 Task: Find a one-way flight from Hilo (ITO) to Laramie (LAR) for 3 passengers in First class, departing on May 3. Use filters to select Alaska and American airlines, allow 1 carry-on bag, set a price limit of ₹360,000, and a departure time between 11:00 PM and 12:00 AM.
Action: Mouse moved to (380, 356)
Screenshot: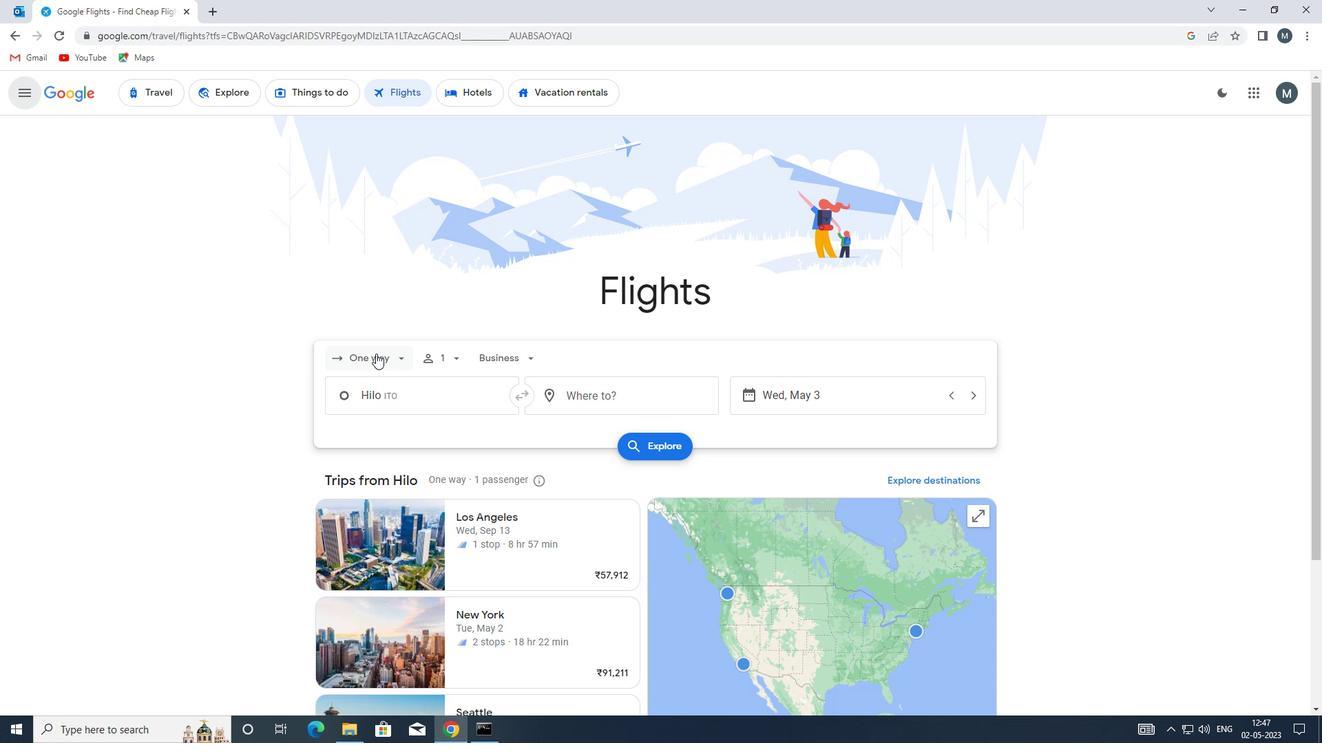 
Action: Mouse pressed left at (380, 356)
Screenshot: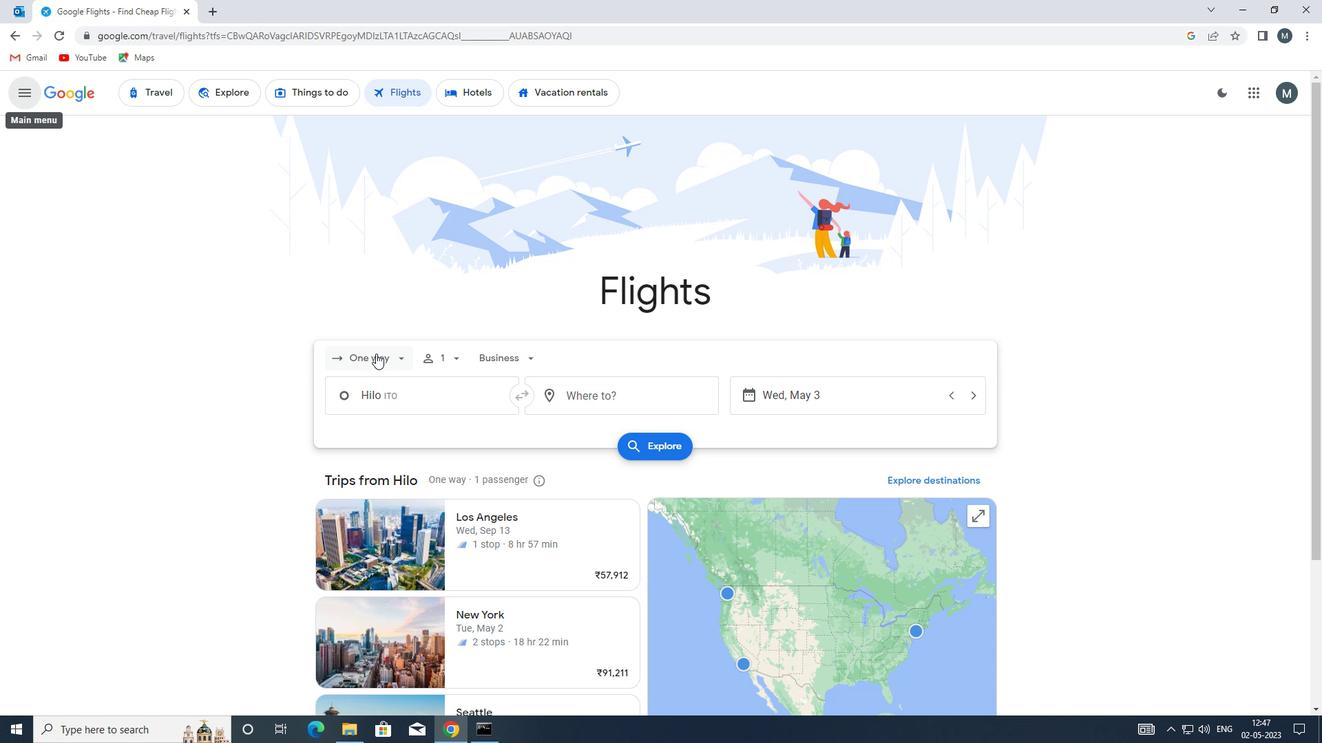 
Action: Mouse moved to (395, 420)
Screenshot: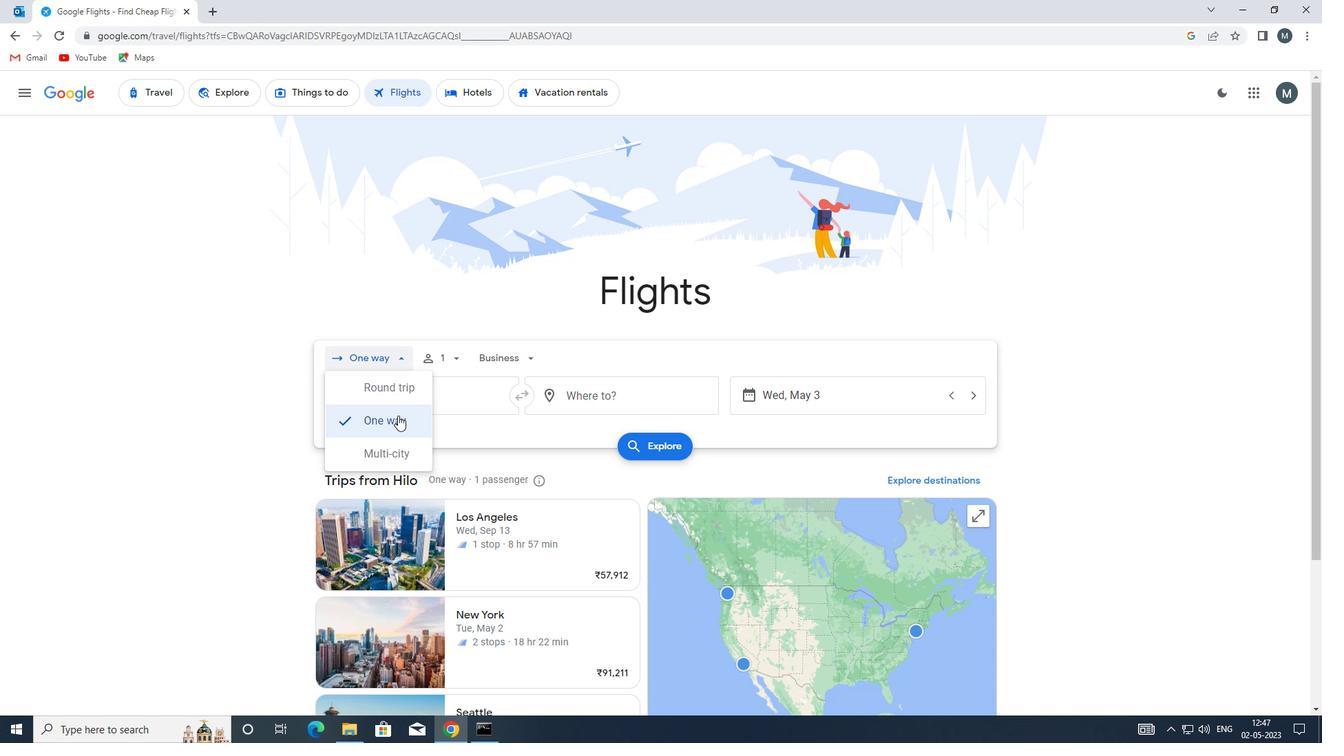 
Action: Mouse pressed left at (395, 420)
Screenshot: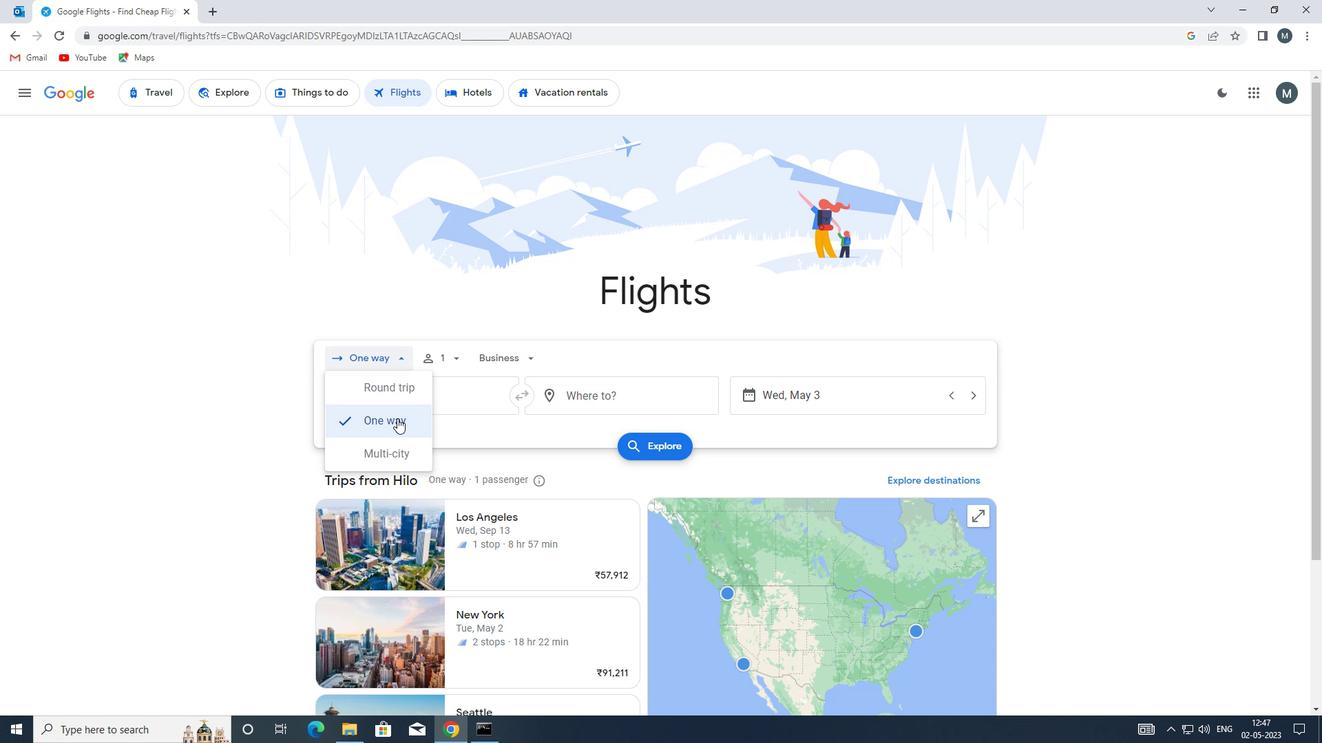 
Action: Mouse moved to (440, 358)
Screenshot: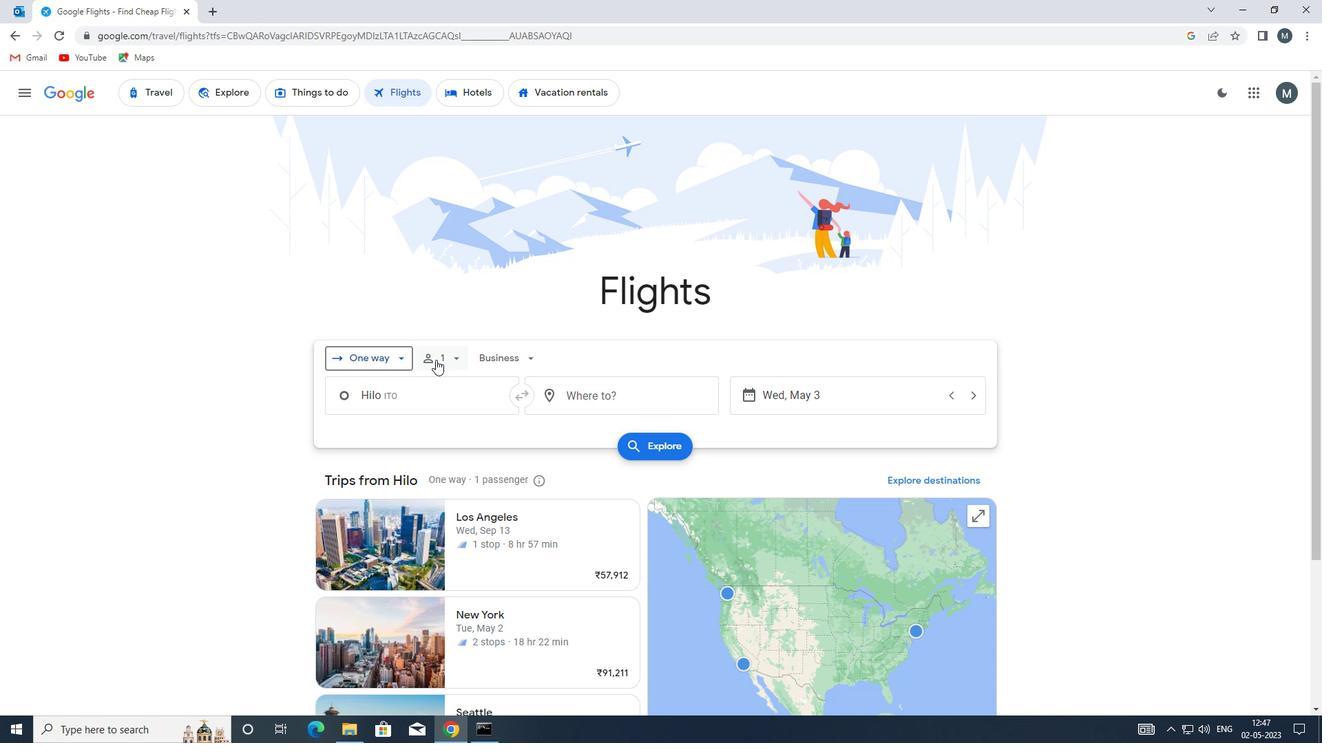 
Action: Mouse pressed left at (440, 358)
Screenshot: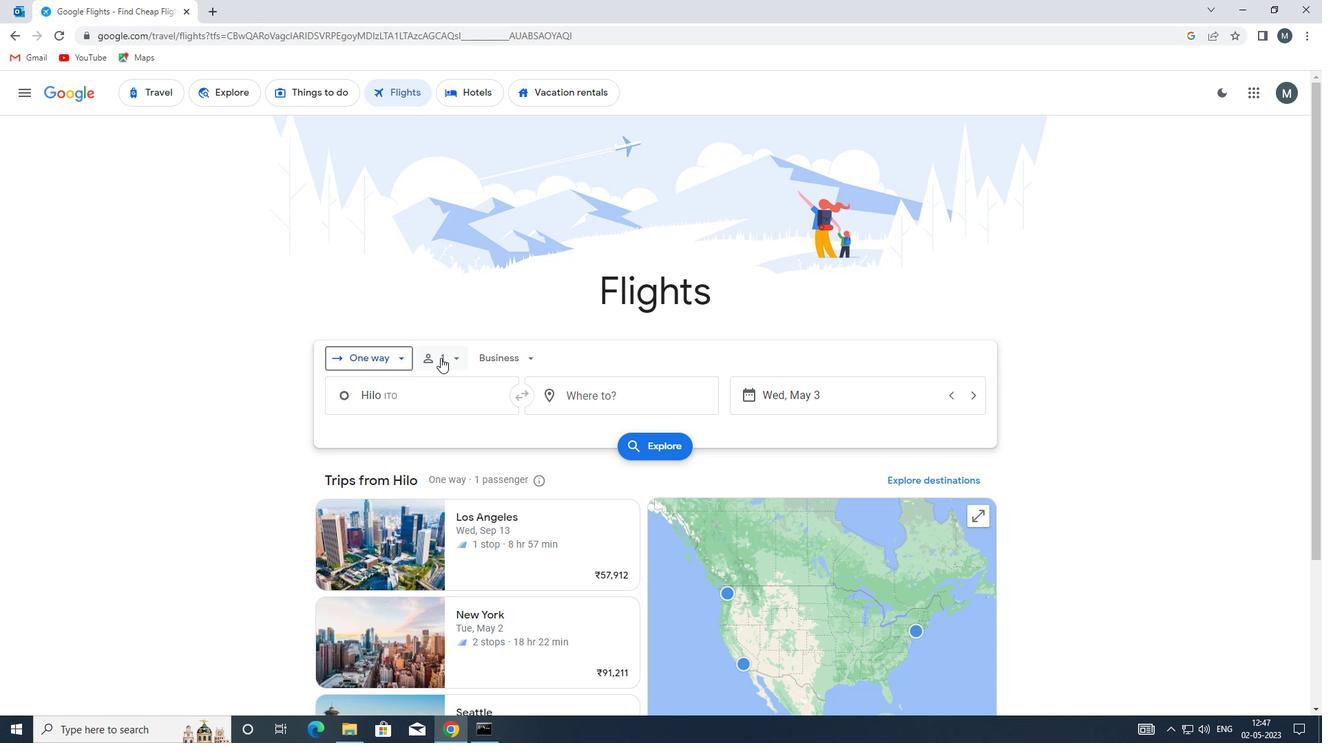 
Action: Mouse moved to (554, 392)
Screenshot: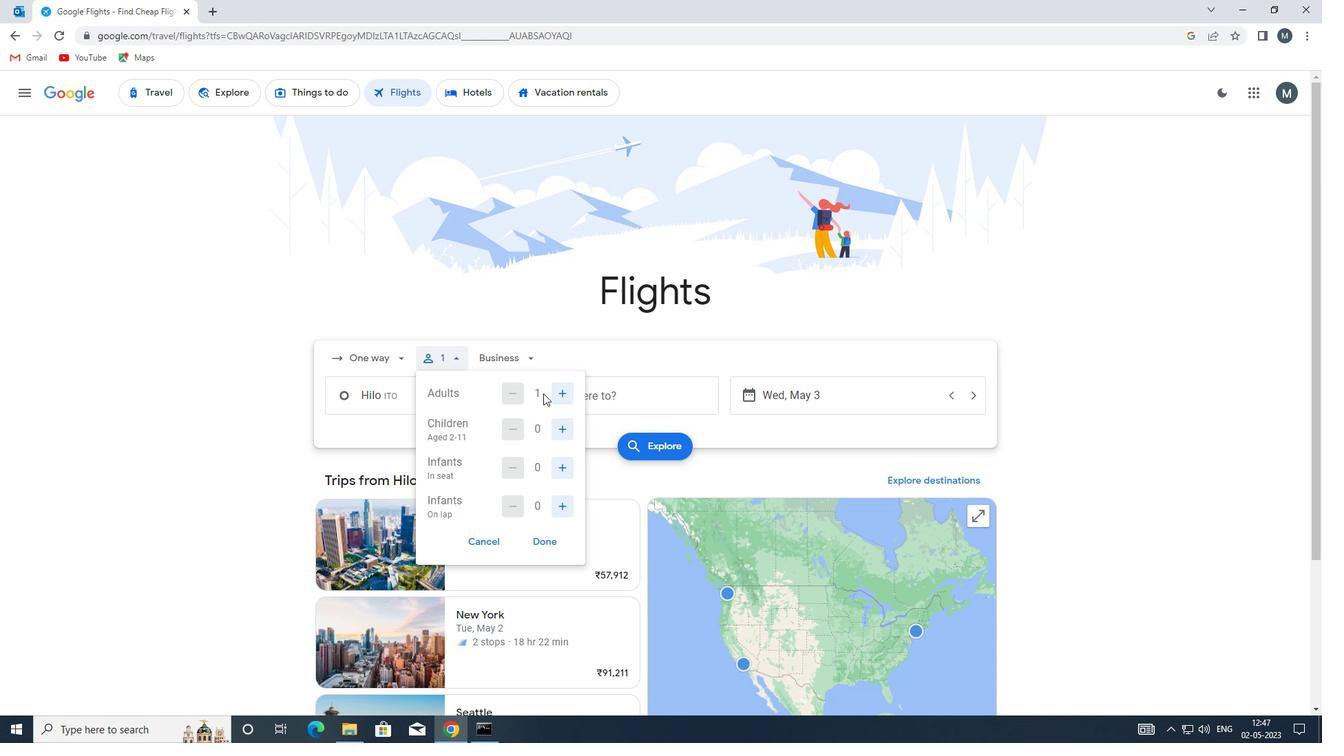 
Action: Mouse pressed left at (554, 392)
Screenshot: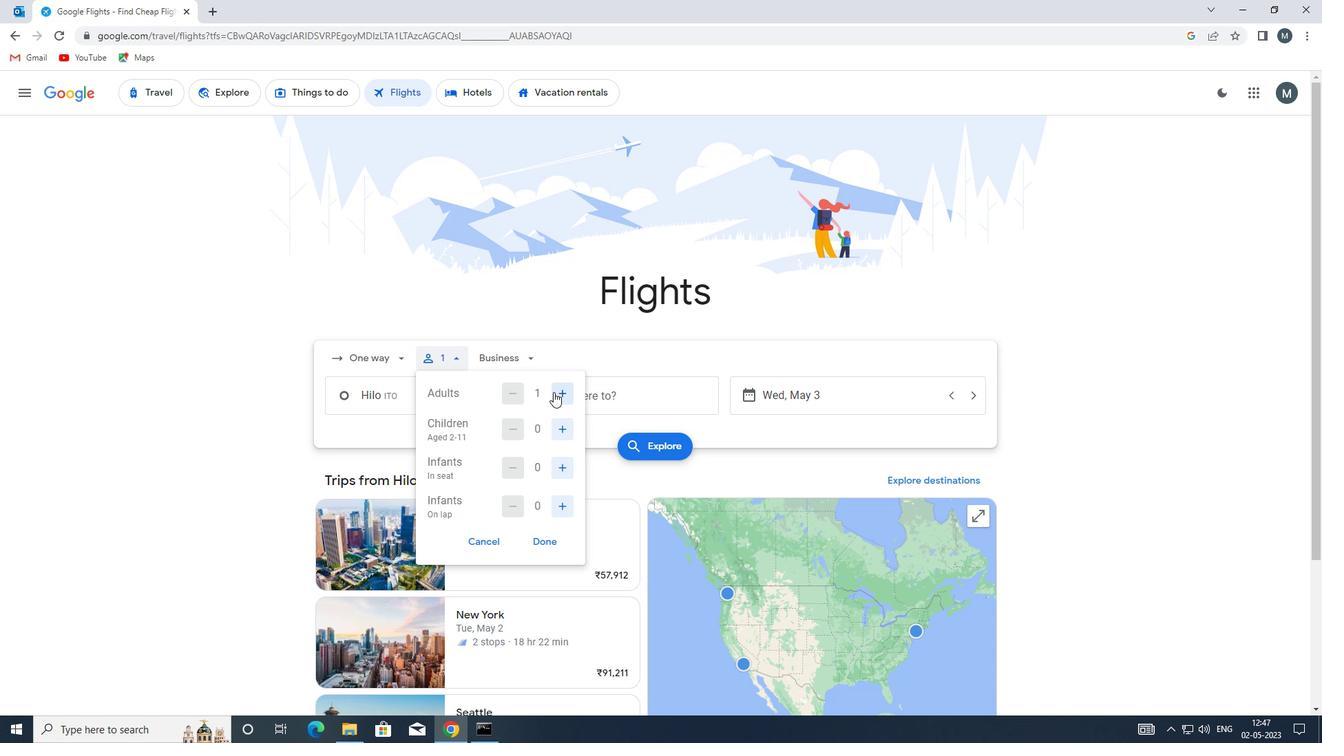 
Action: Mouse pressed left at (554, 392)
Screenshot: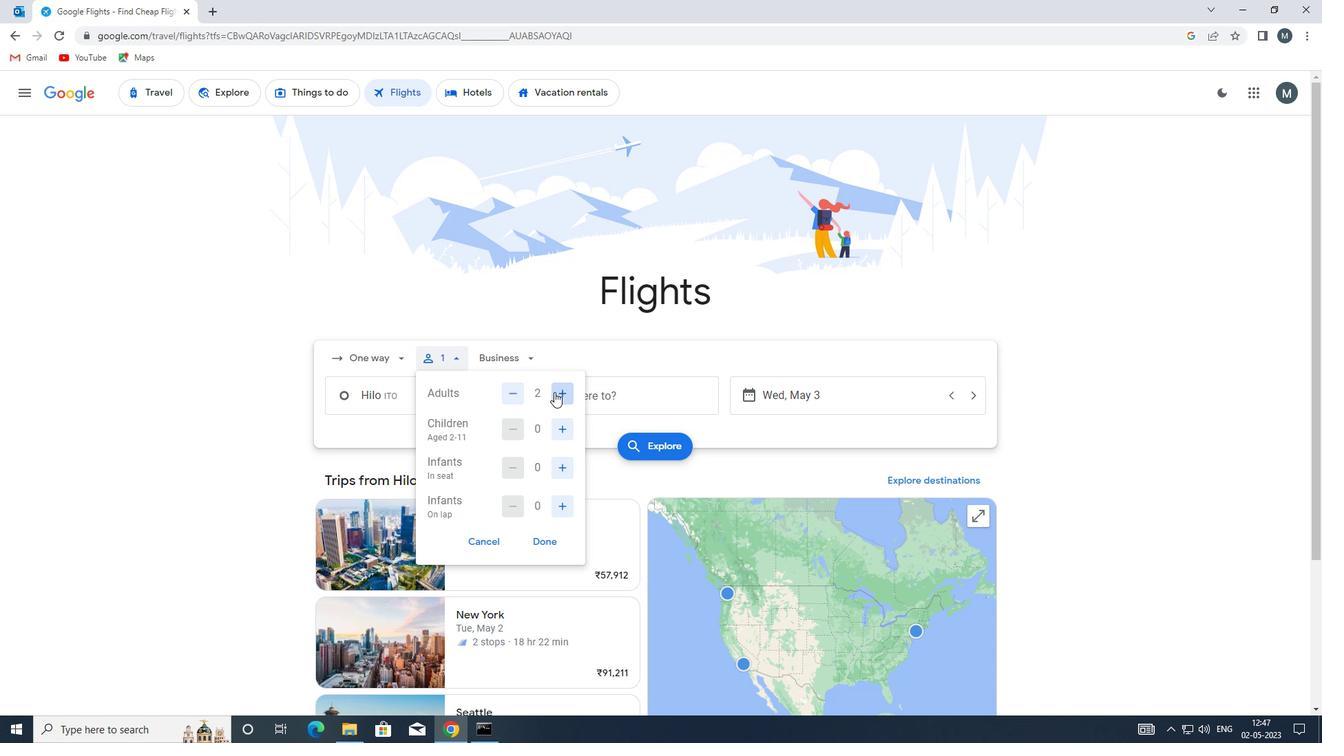 
Action: Mouse moved to (546, 539)
Screenshot: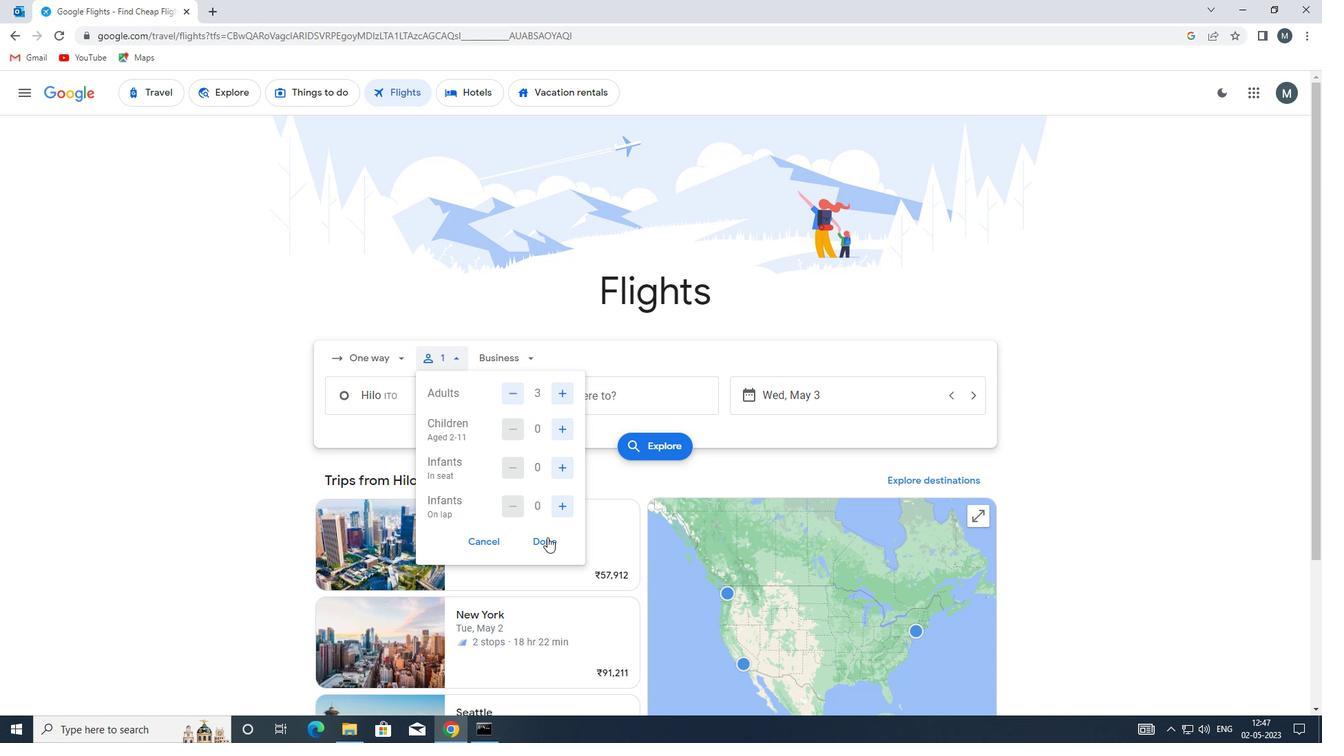 
Action: Mouse pressed left at (546, 539)
Screenshot: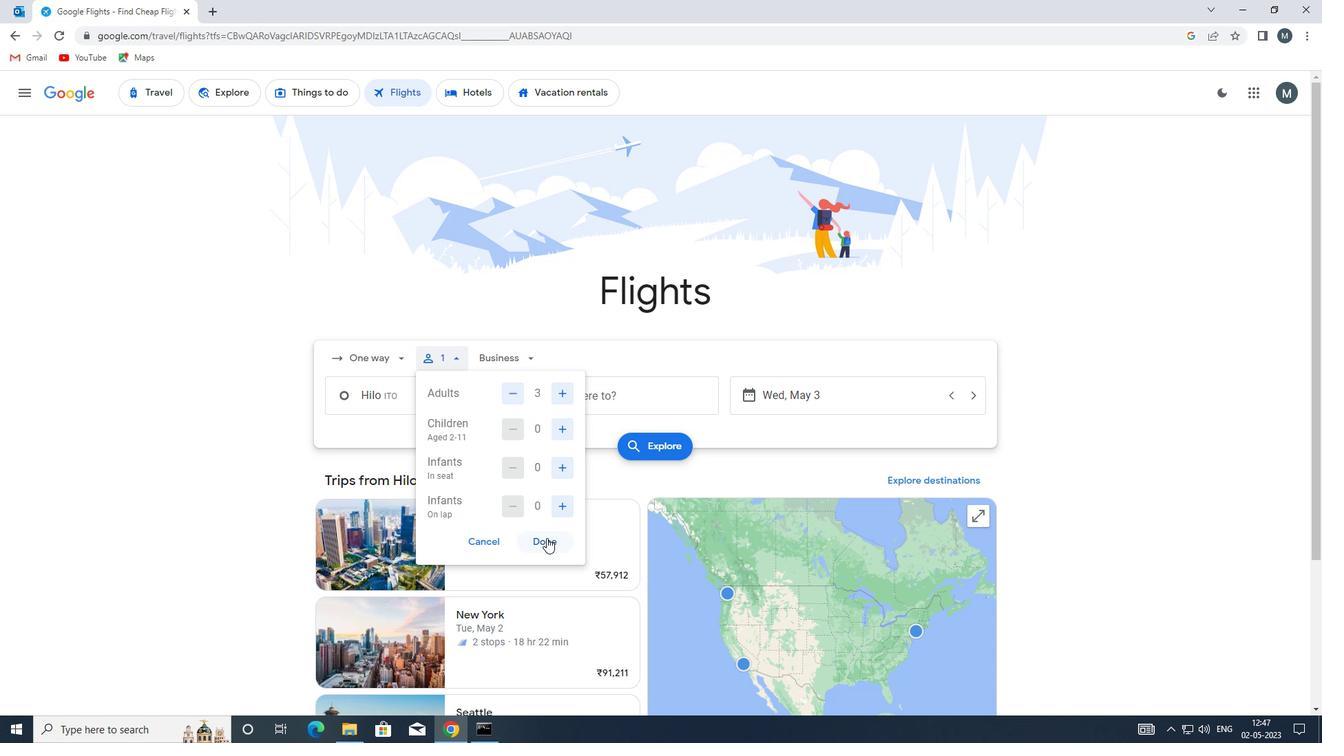 
Action: Mouse moved to (529, 363)
Screenshot: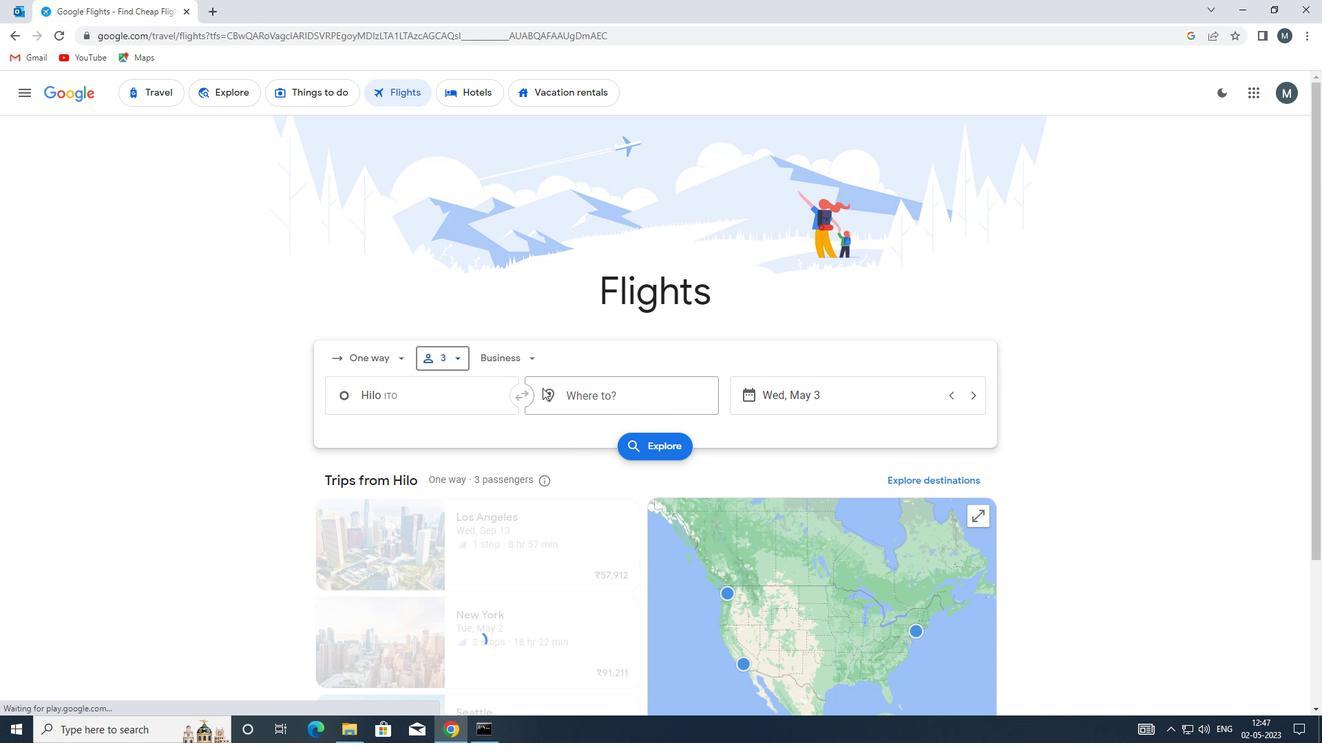 
Action: Mouse pressed left at (529, 363)
Screenshot: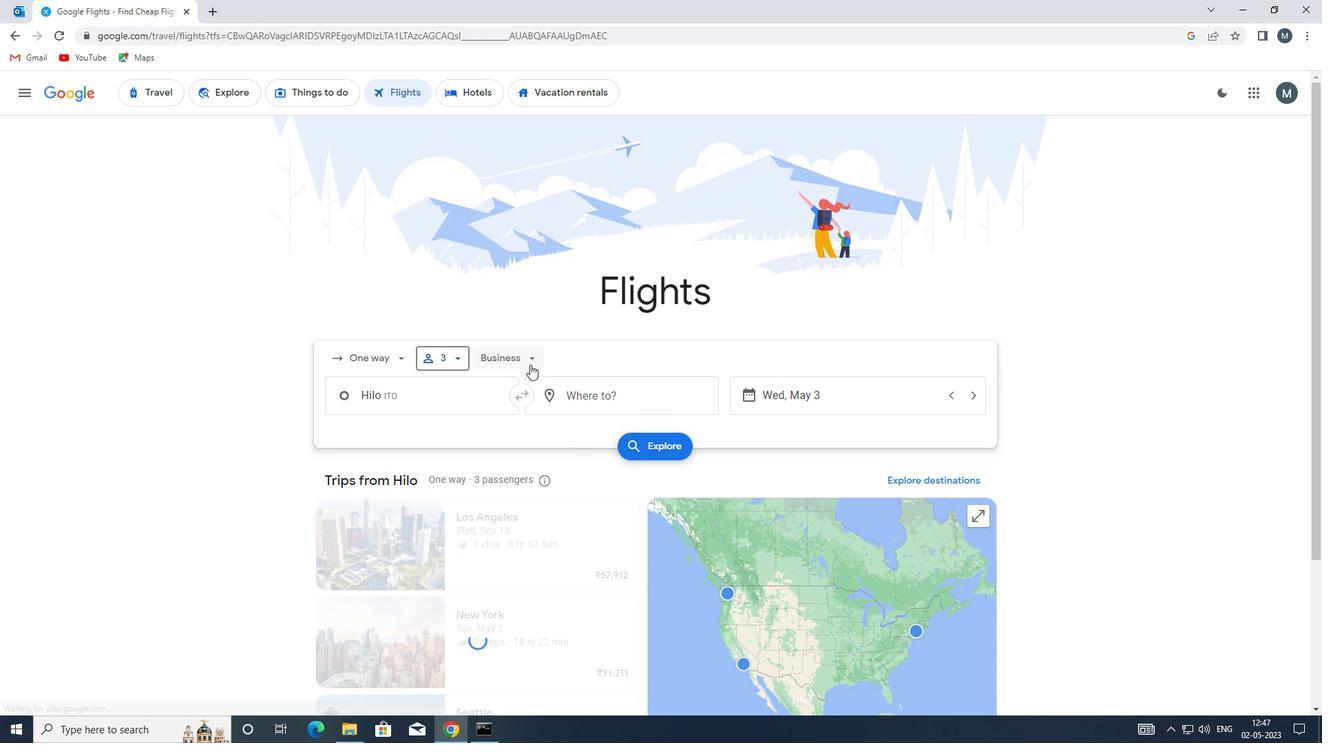 
Action: Mouse moved to (536, 488)
Screenshot: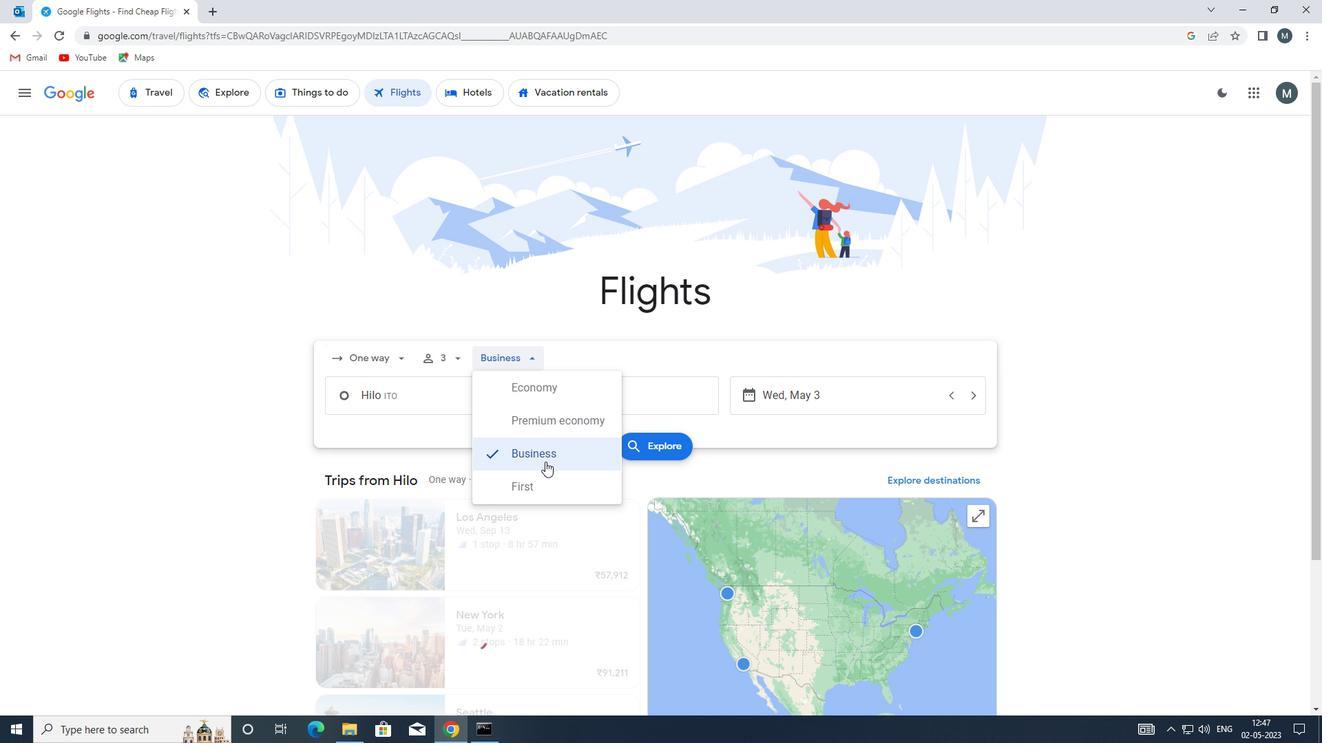 
Action: Mouse pressed left at (536, 488)
Screenshot: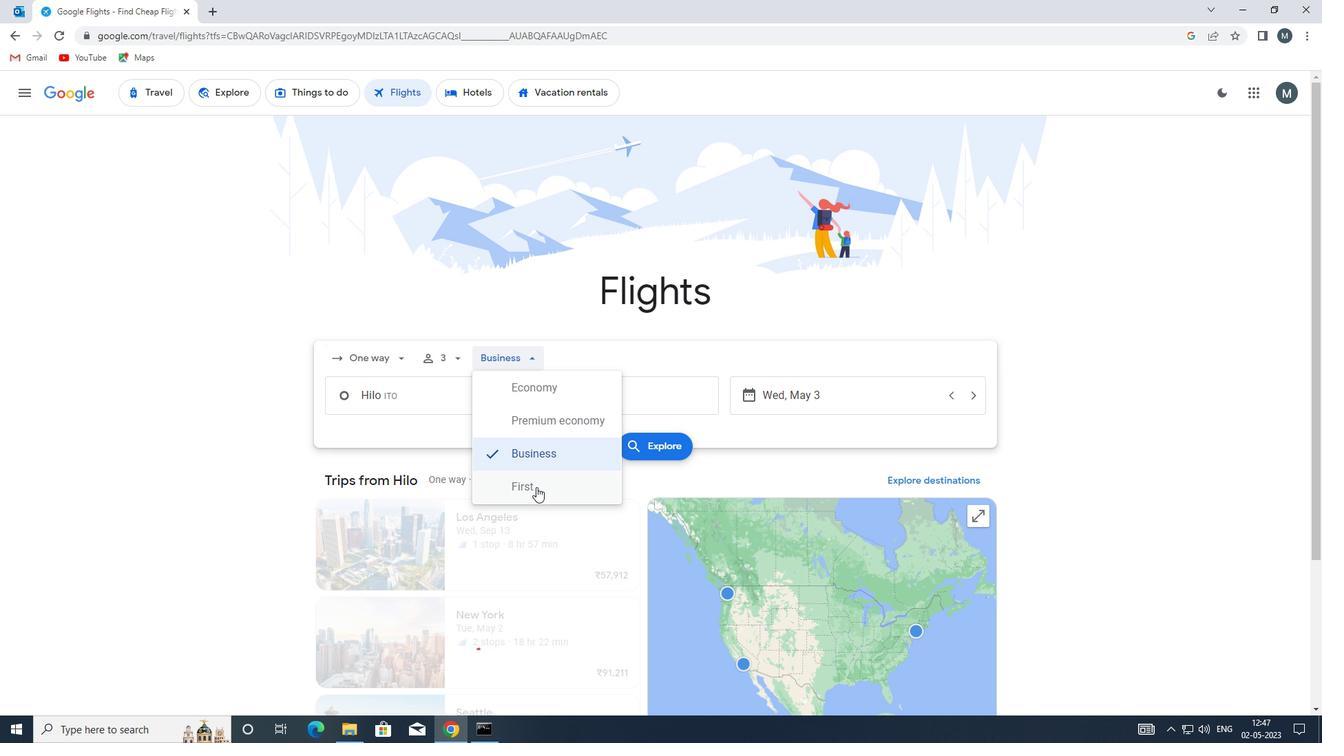 
Action: Mouse moved to (433, 401)
Screenshot: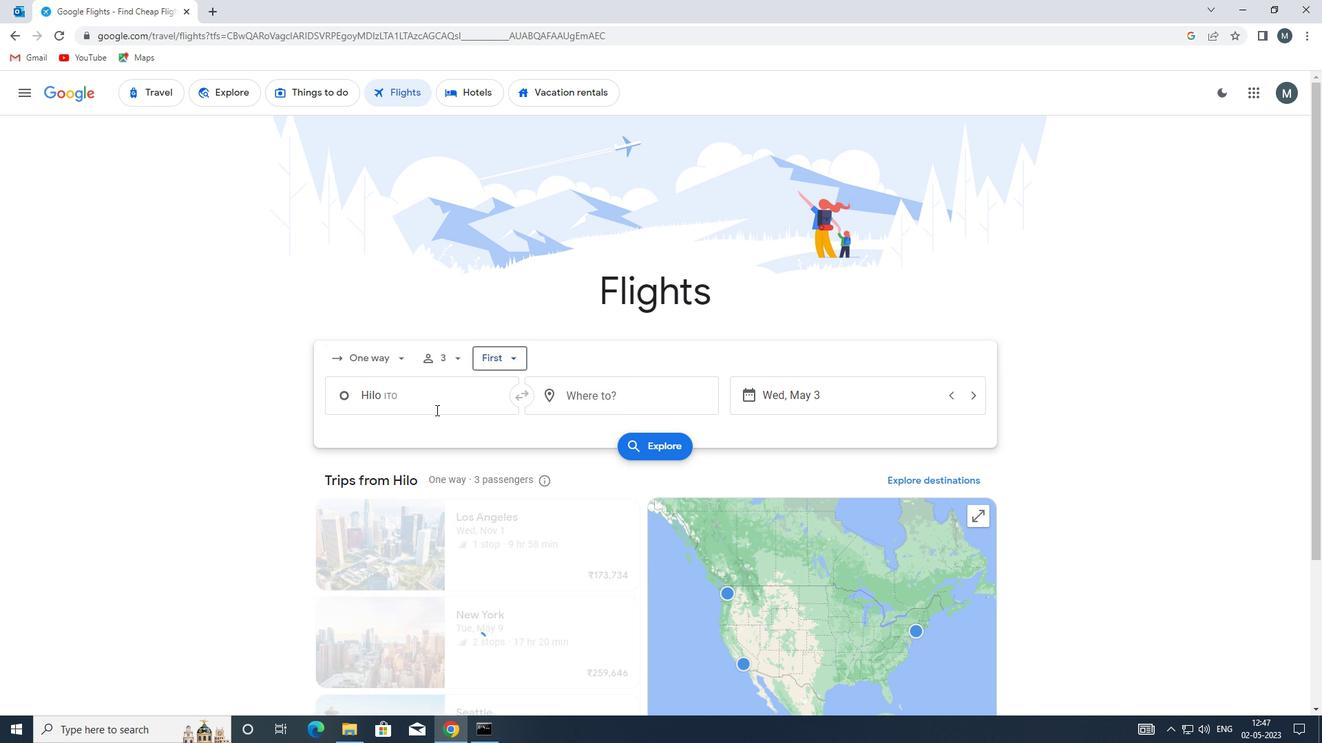 
Action: Mouse pressed left at (433, 401)
Screenshot: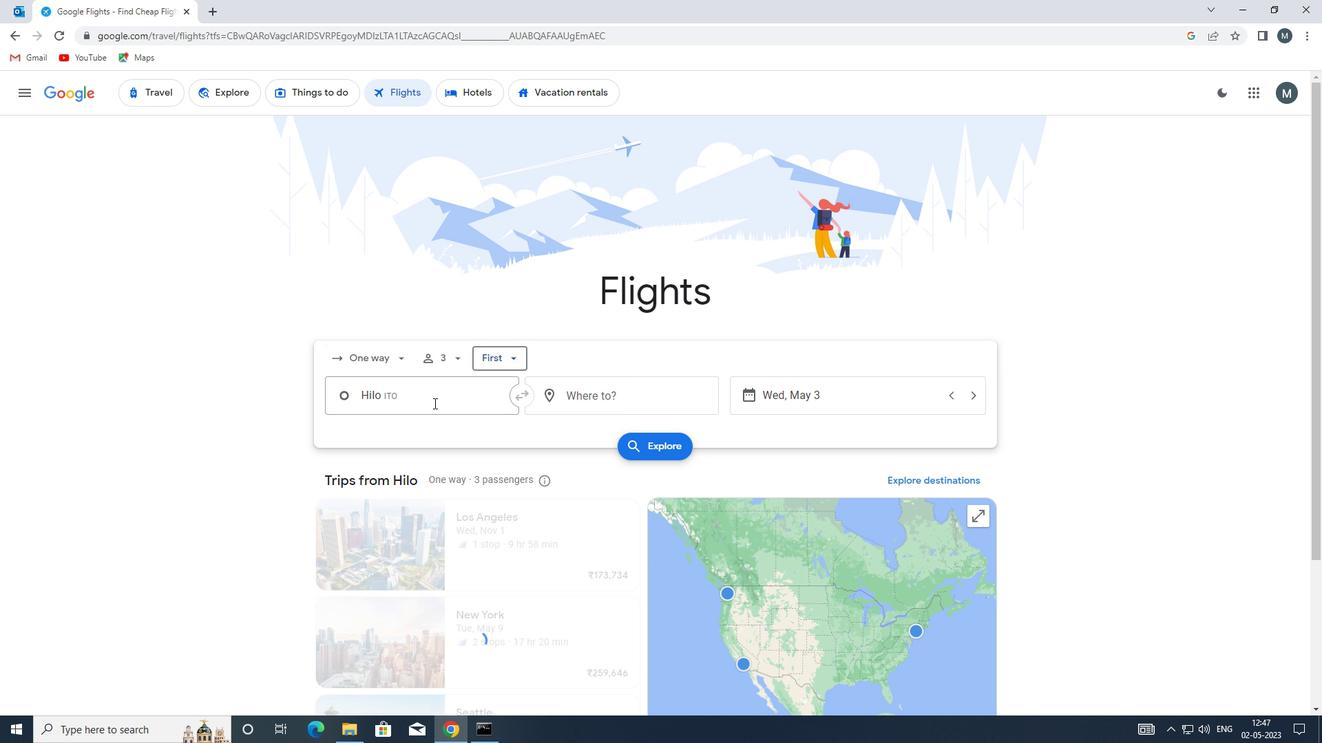 
Action: Mouse moved to (433, 400)
Screenshot: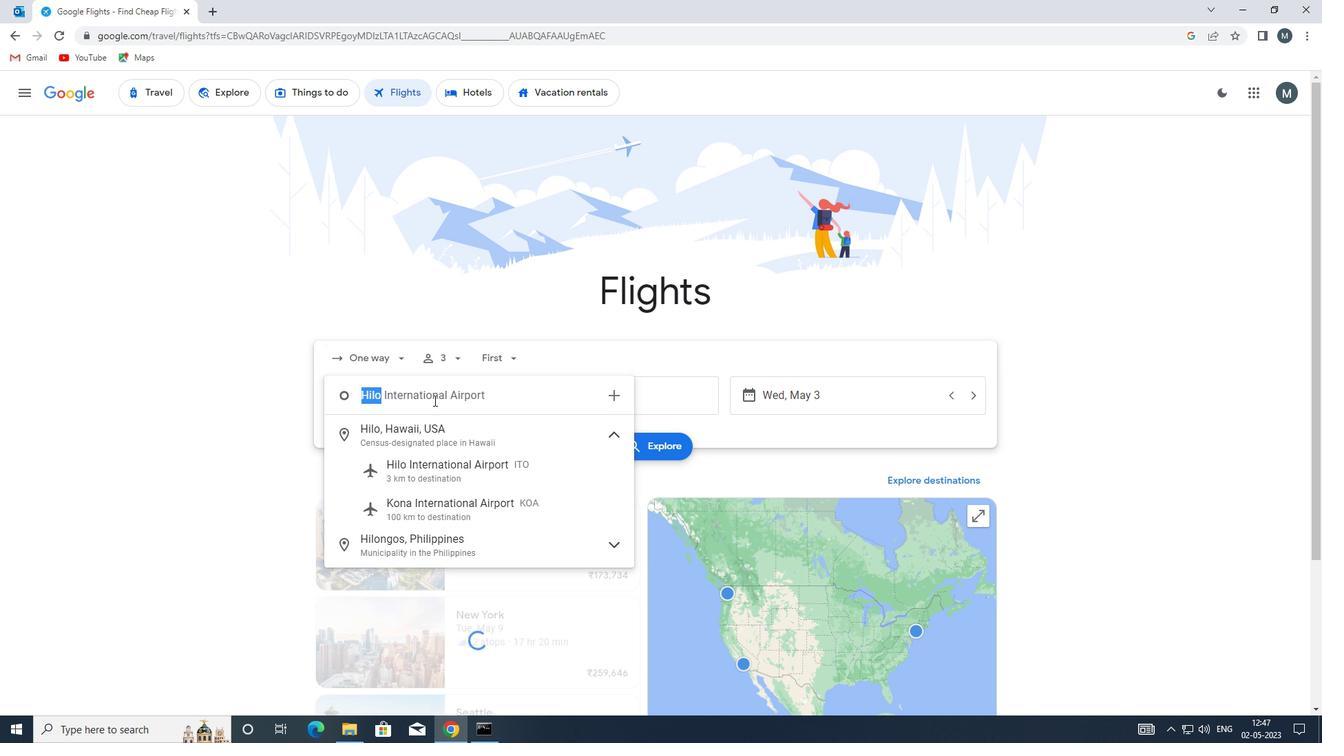 
Action: Key pressed <Key.enter>
Screenshot: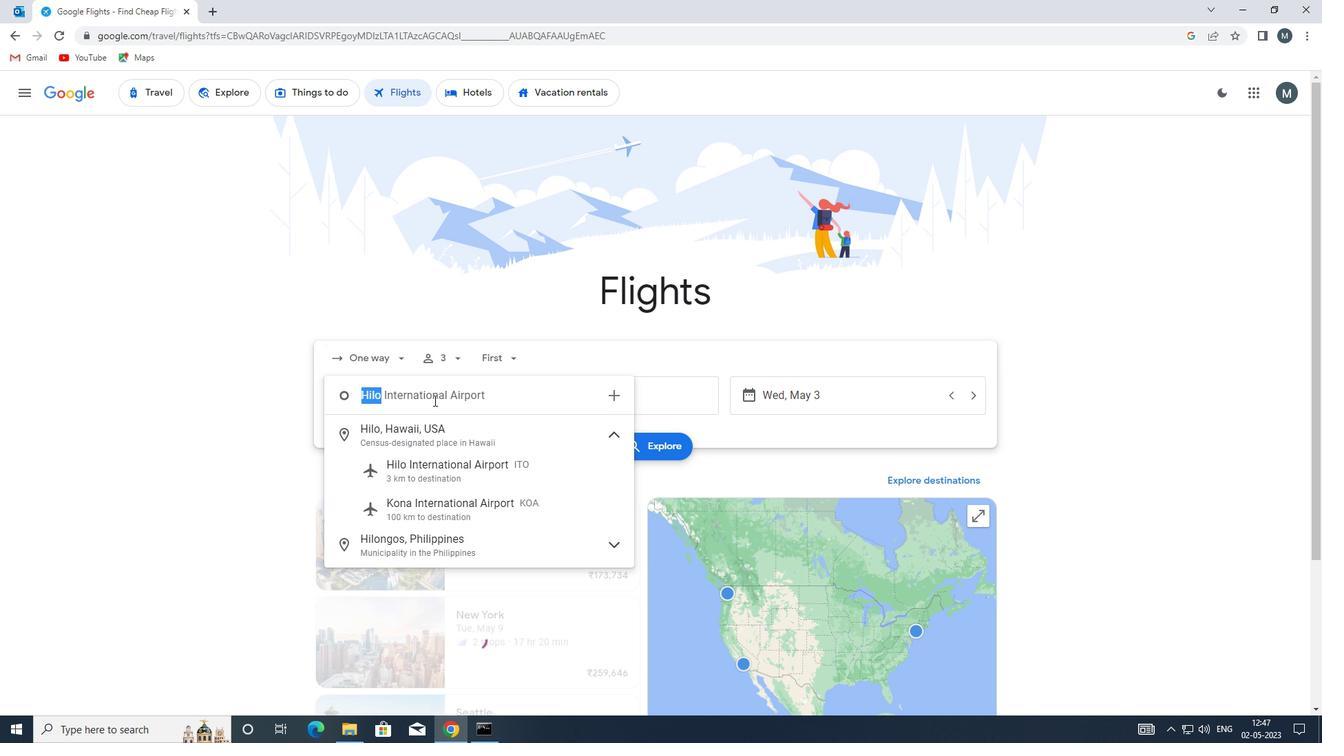 
Action: Mouse moved to (580, 406)
Screenshot: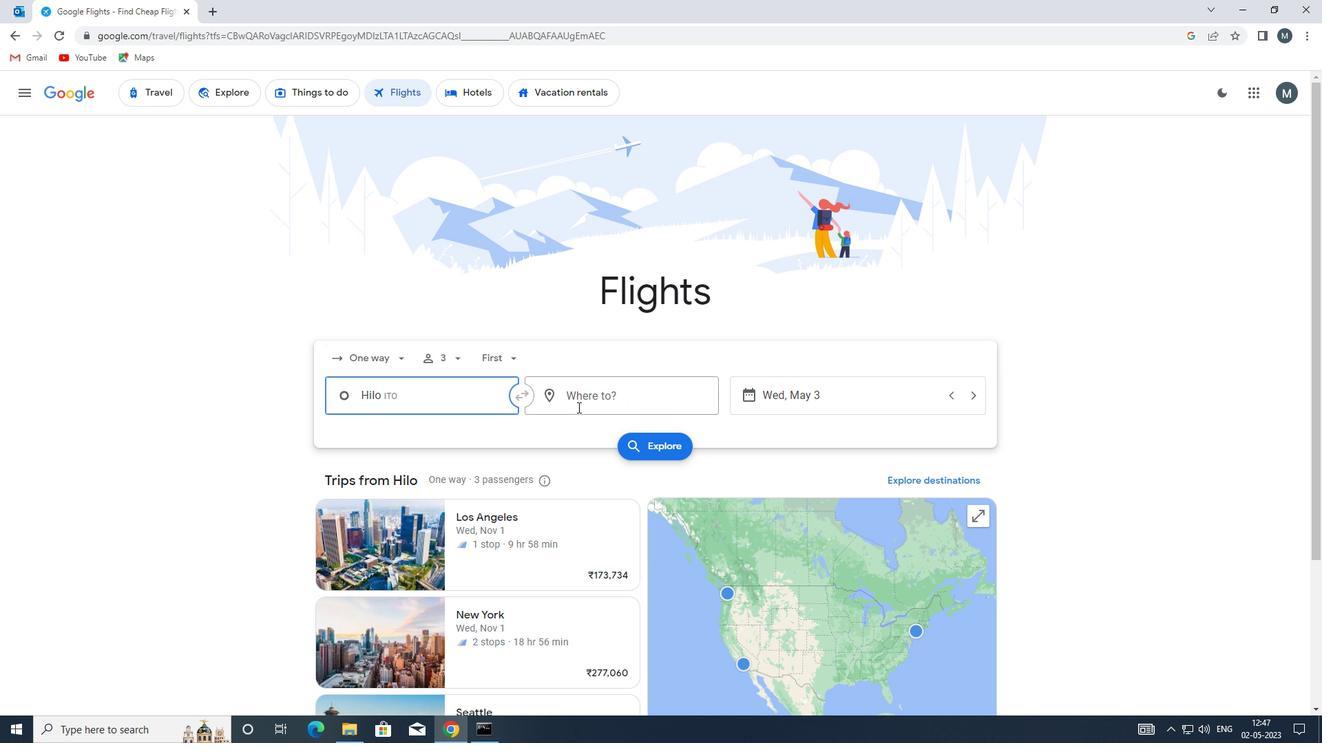 
Action: Mouse pressed left at (580, 406)
Screenshot: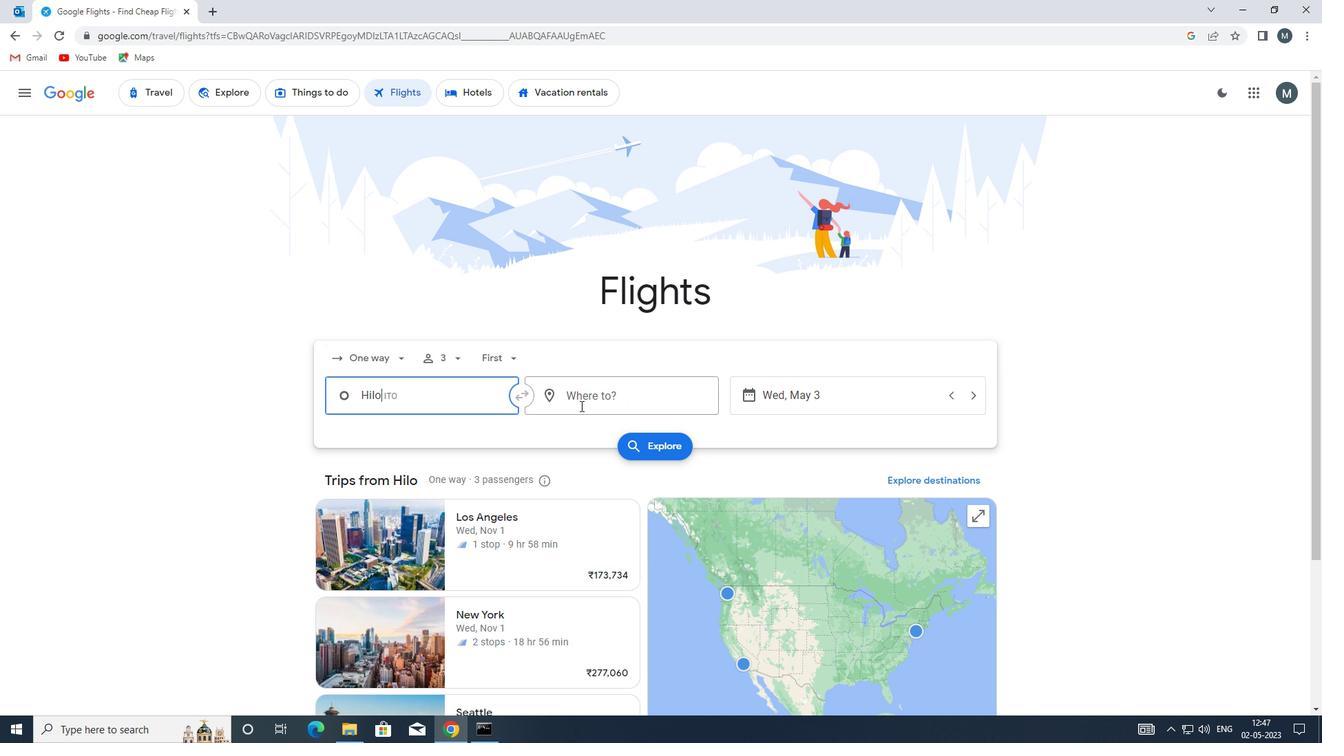
Action: Mouse moved to (579, 403)
Screenshot: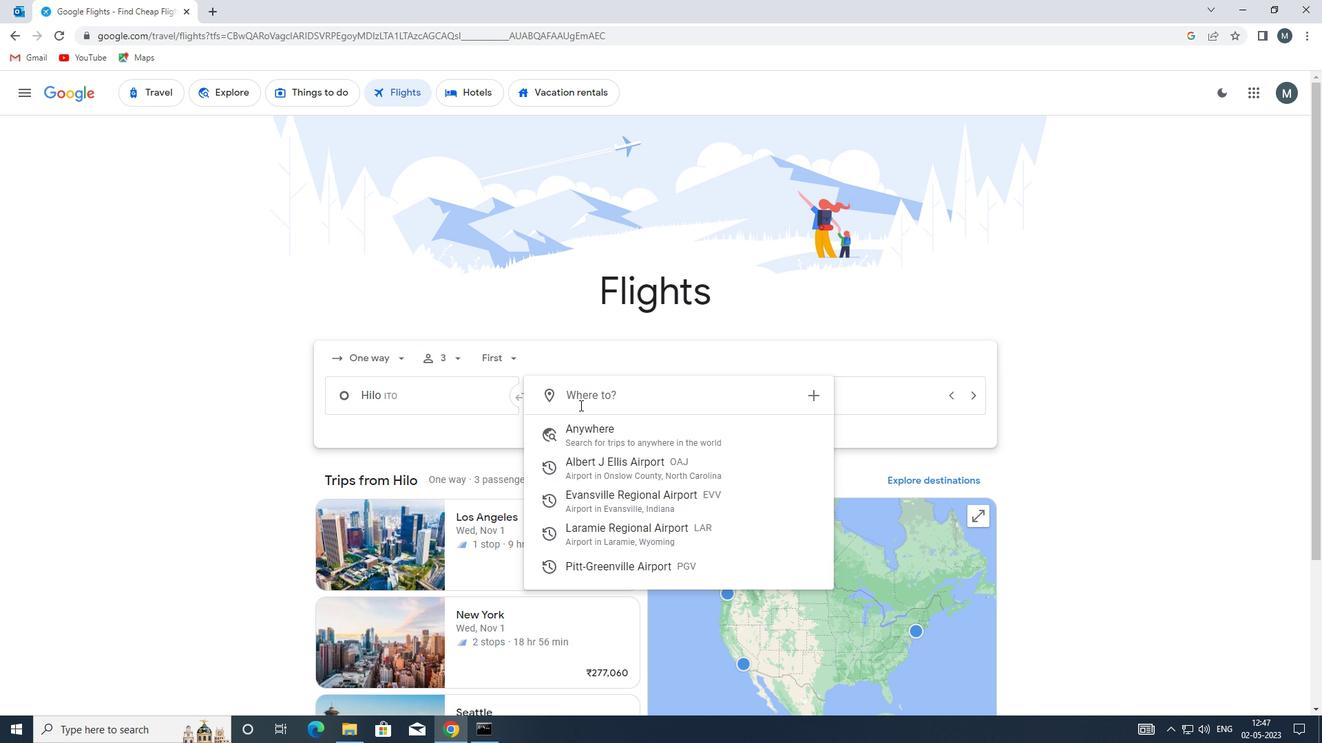 
Action: Key pressed lar<Key.enter>
Screenshot: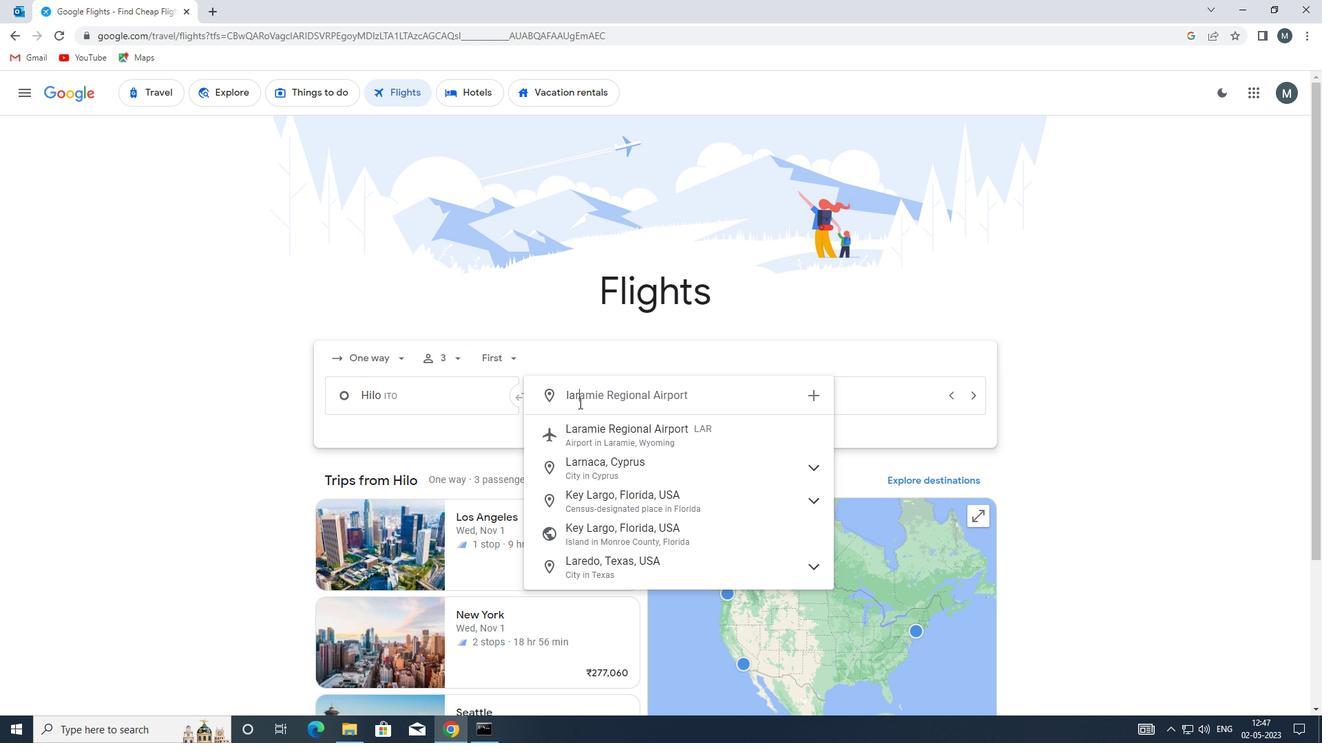 
Action: Mouse moved to (818, 395)
Screenshot: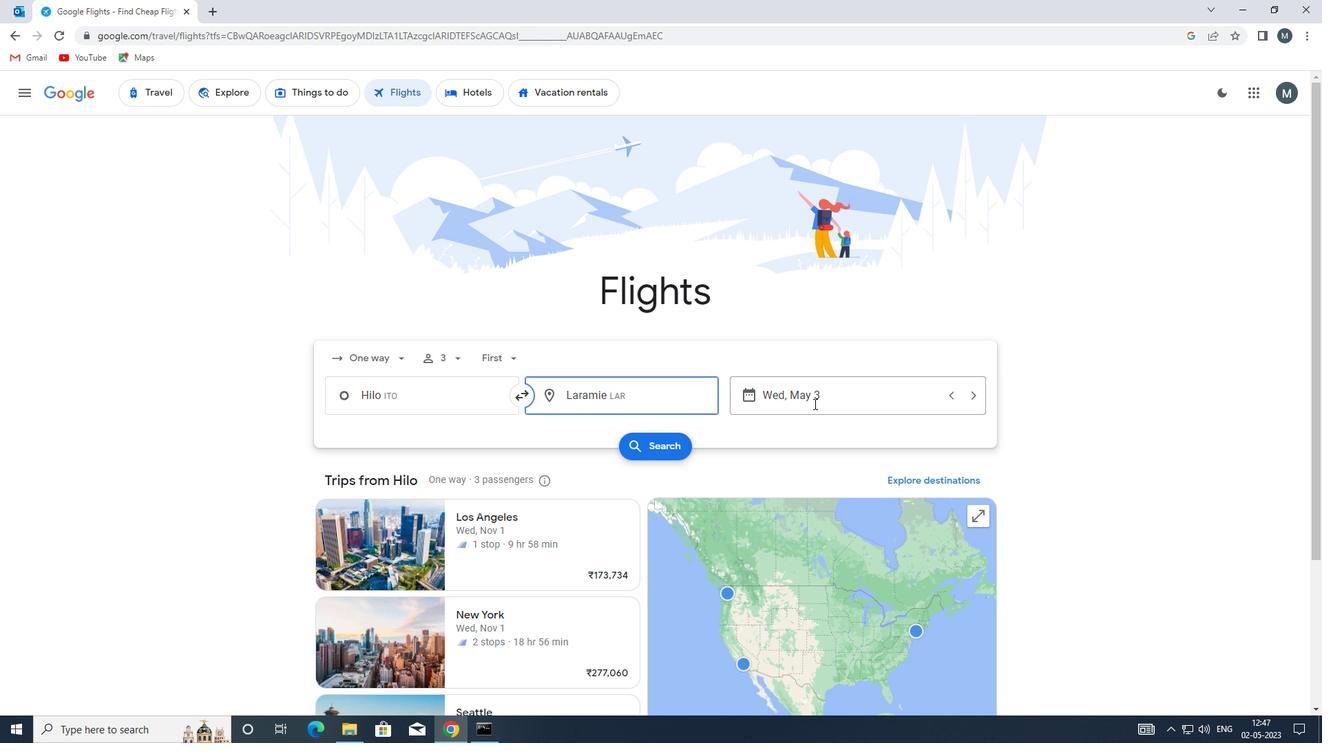
Action: Mouse pressed left at (818, 395)
Screenshot: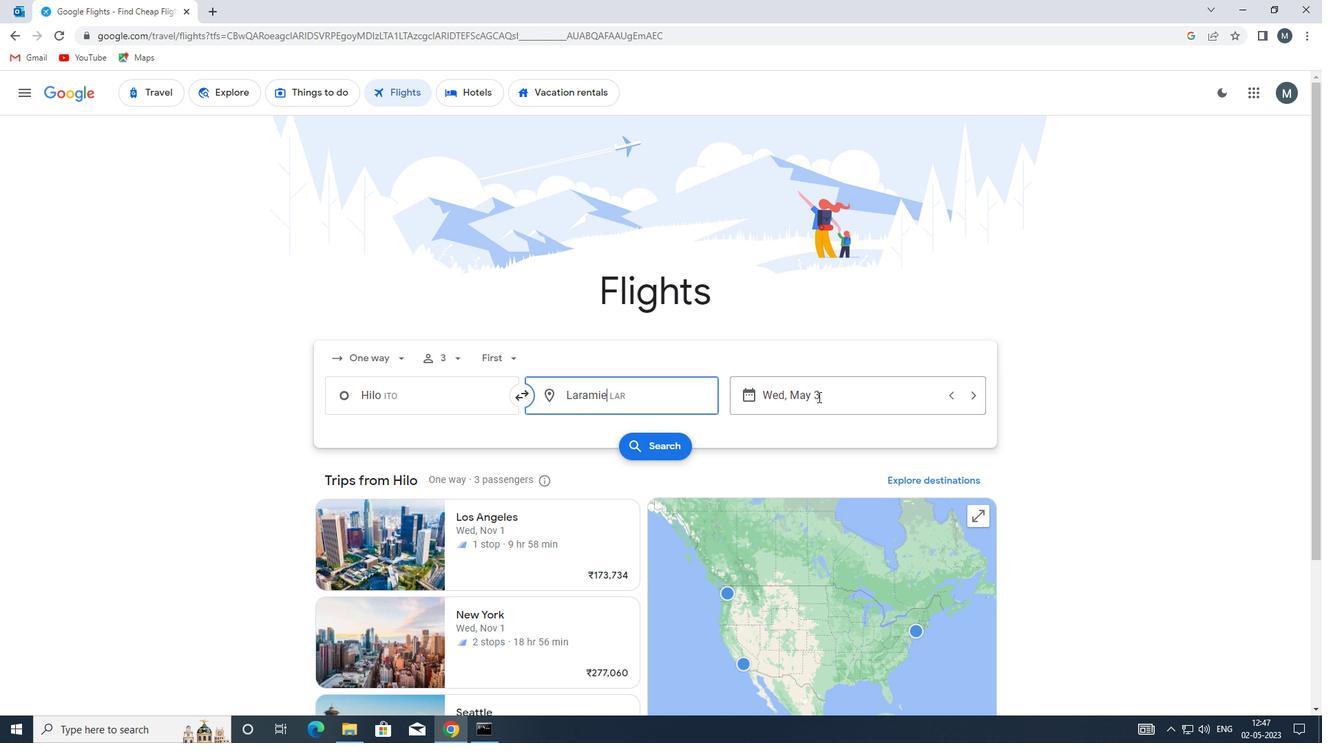 
Action: Mouse moved to (603, 463)
Screenshot: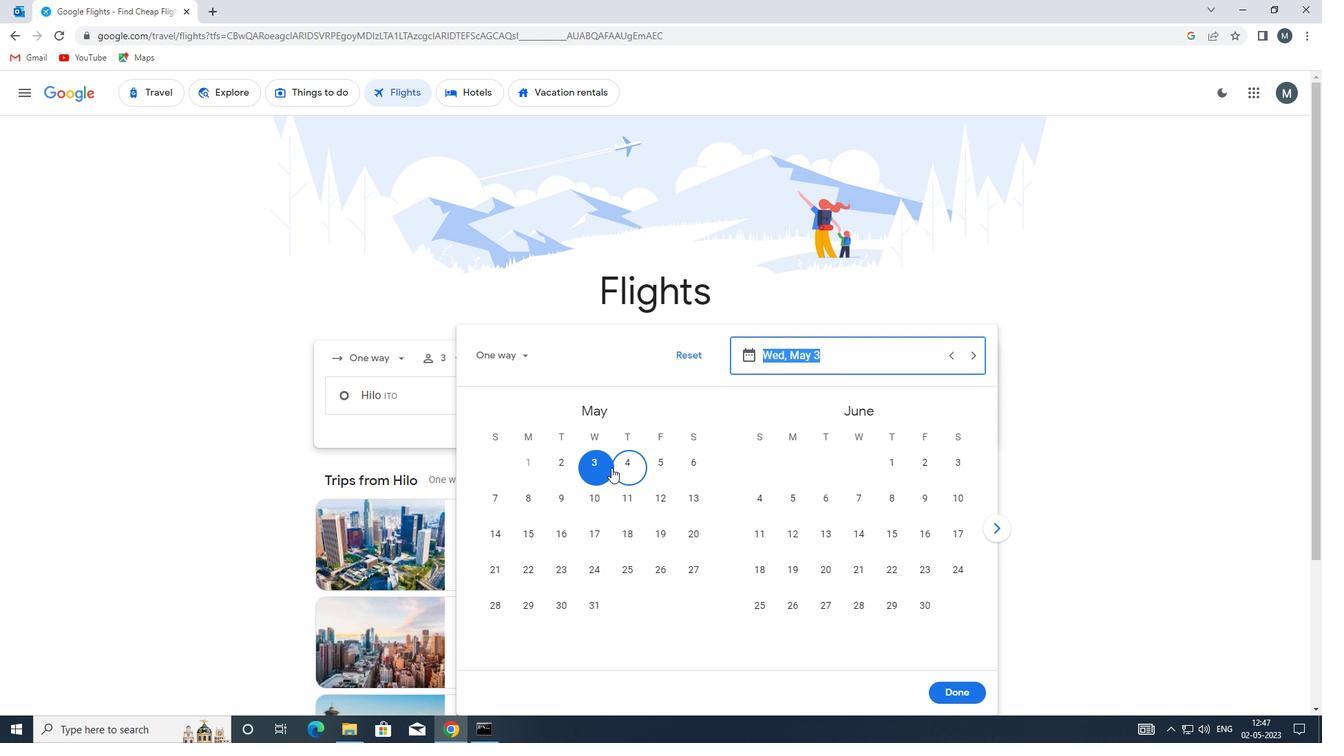 
Action: Mouse pressed left at (603, 463)
Screenshot: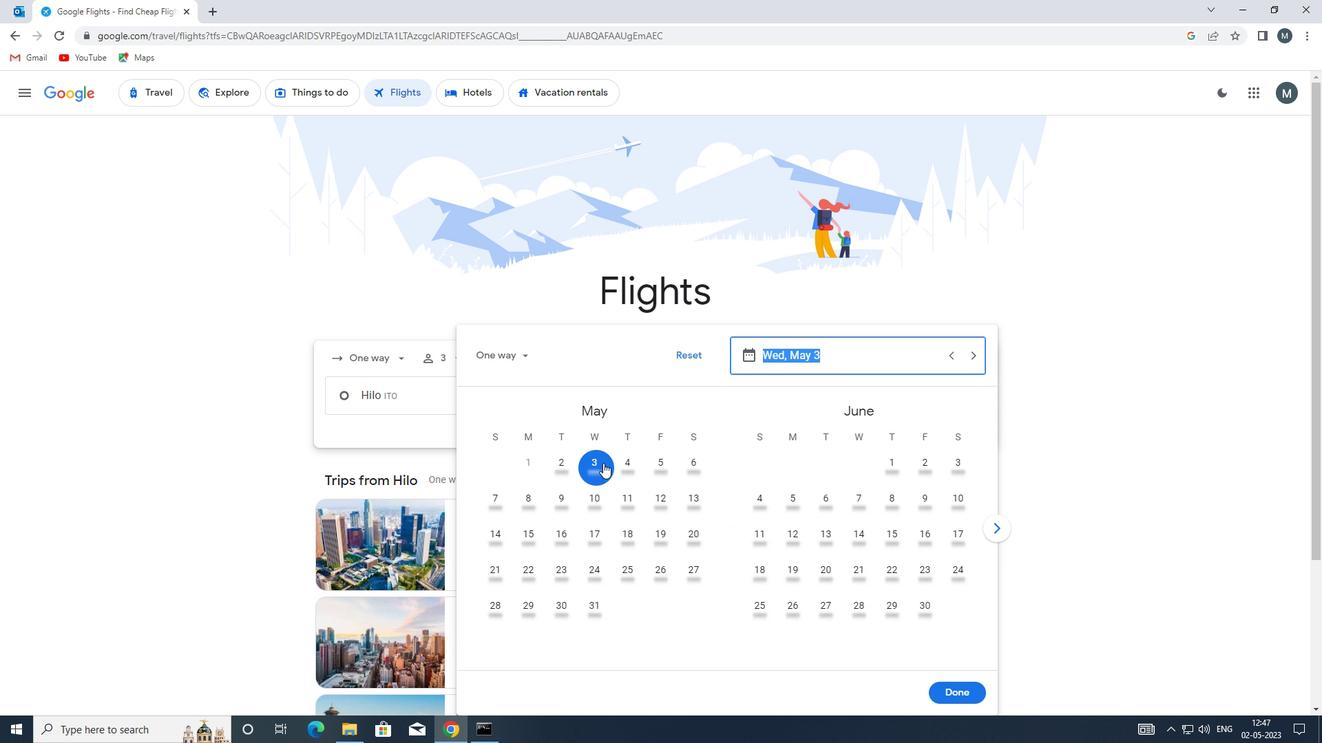 
Action: Mouse moved to (952, 689)
Screenshot: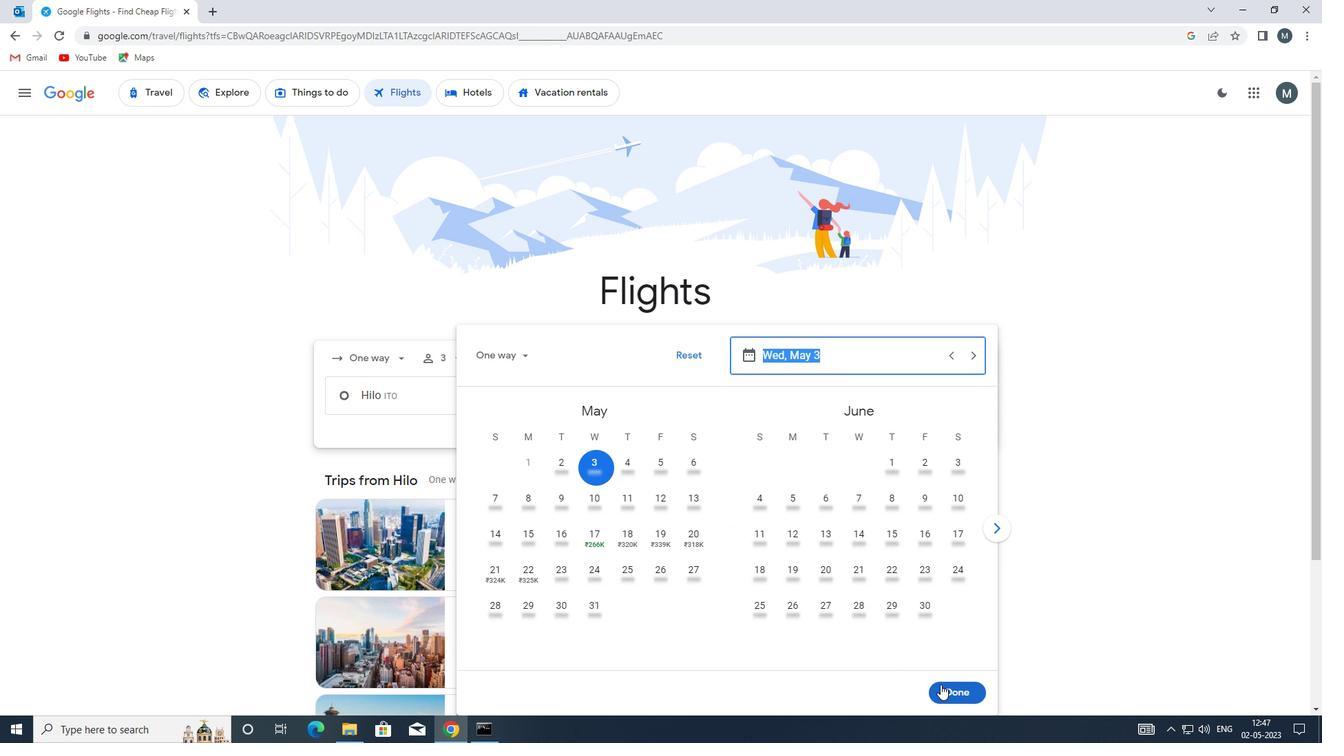 
Action: Mouse pressed left at (952, 689)
Screenshot: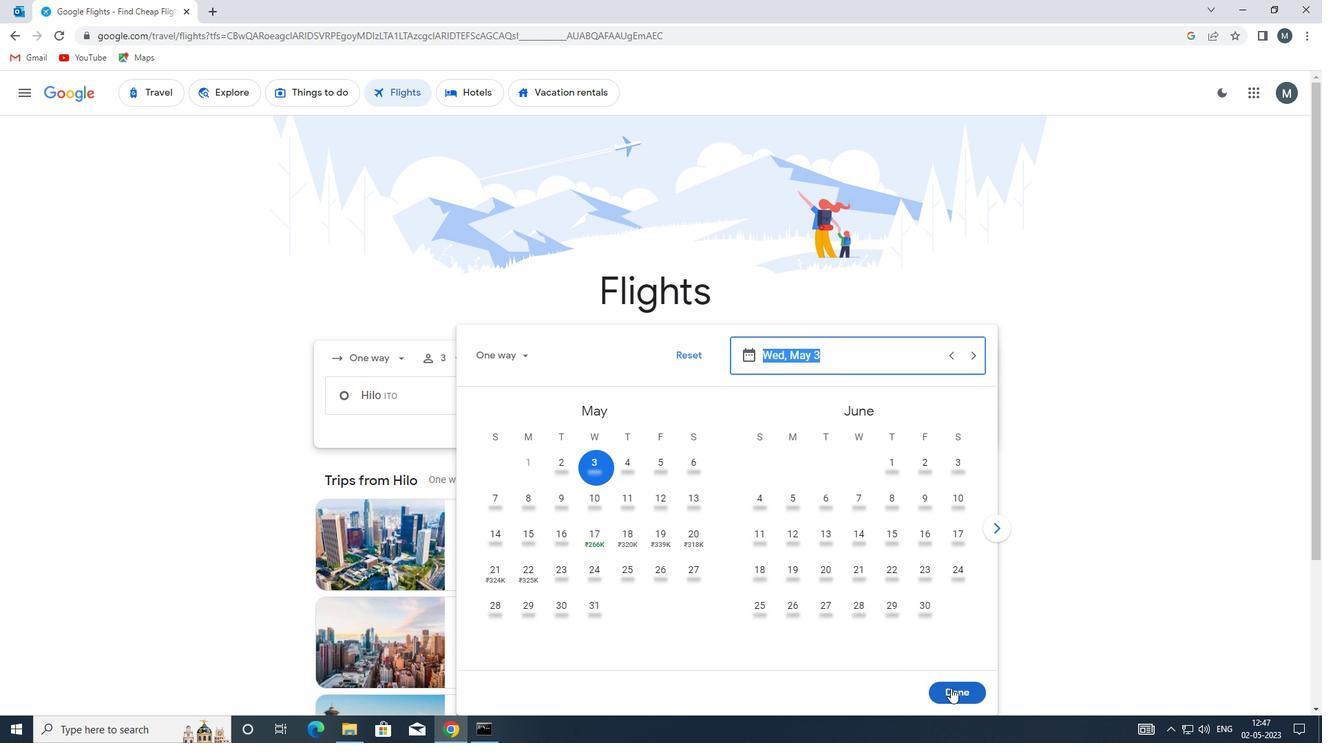 
Action: Mouse moved to (652, 445)
Screenshot: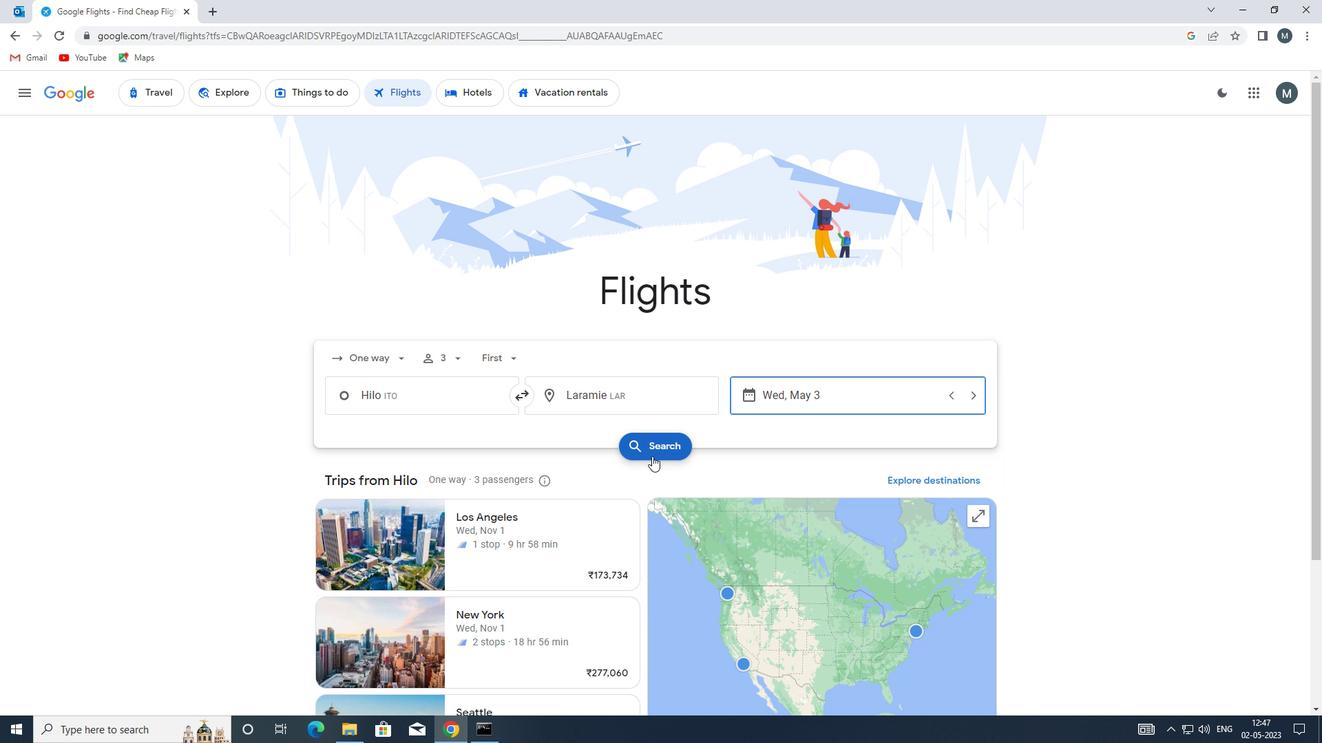 
Action: Mouse pressed left at (652, 445)
Screenshot: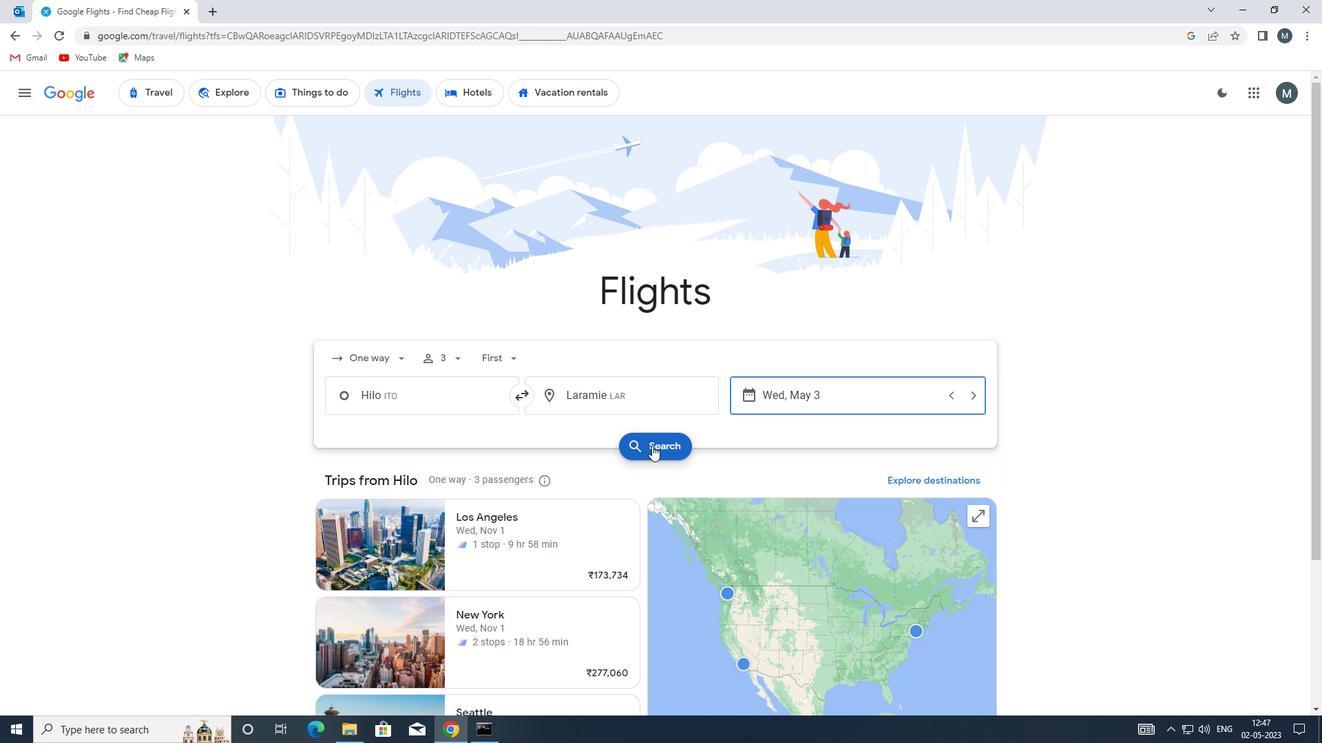 
Action: Mouse moved to (339, 224)
Screenshot: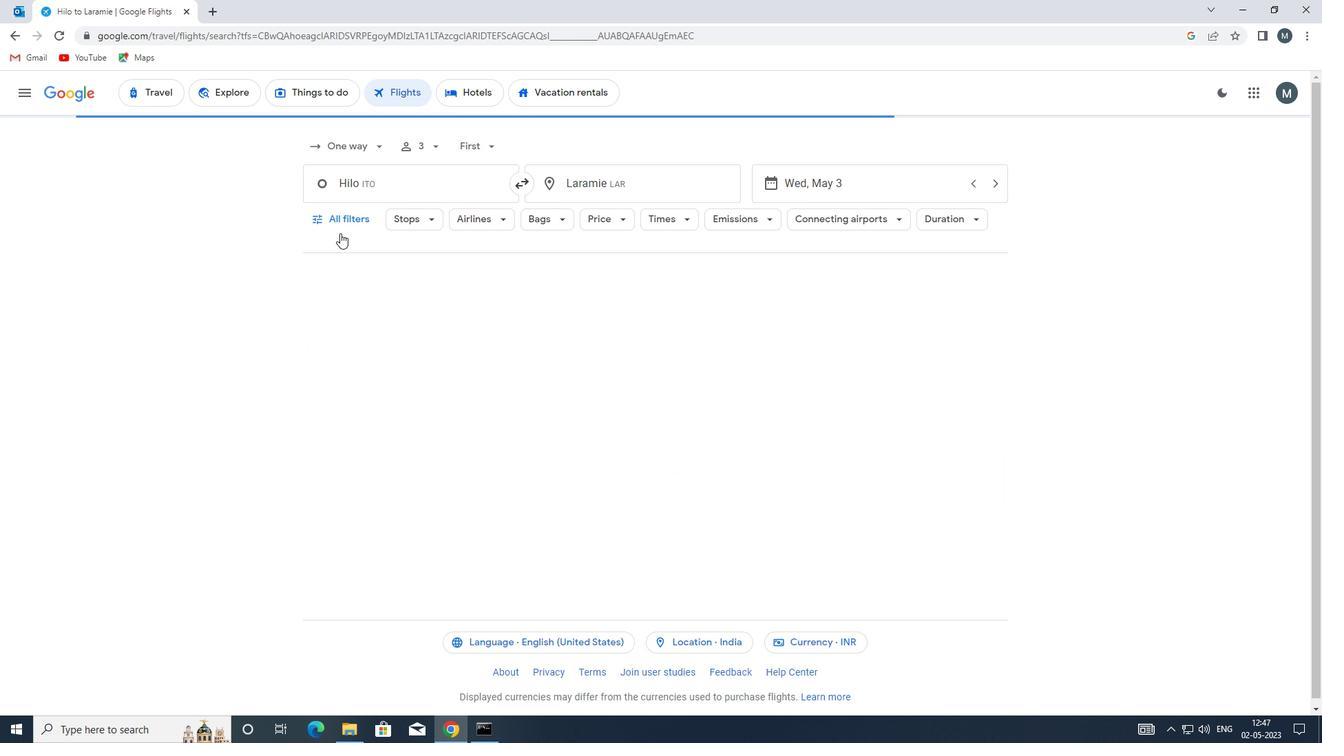 
Action: Mouse pressed left at (339, 224)
Screenshot: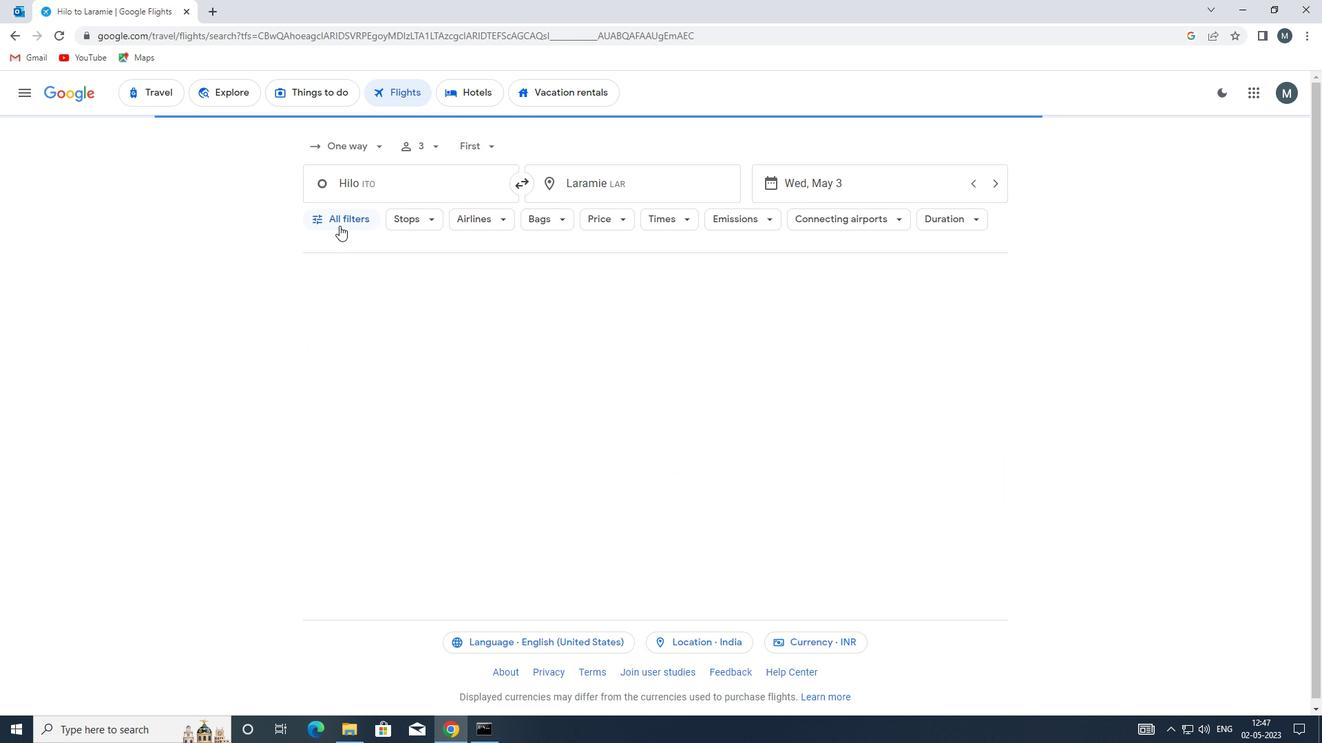 
Action: Mouse moved to (404, 418)
Screenshot: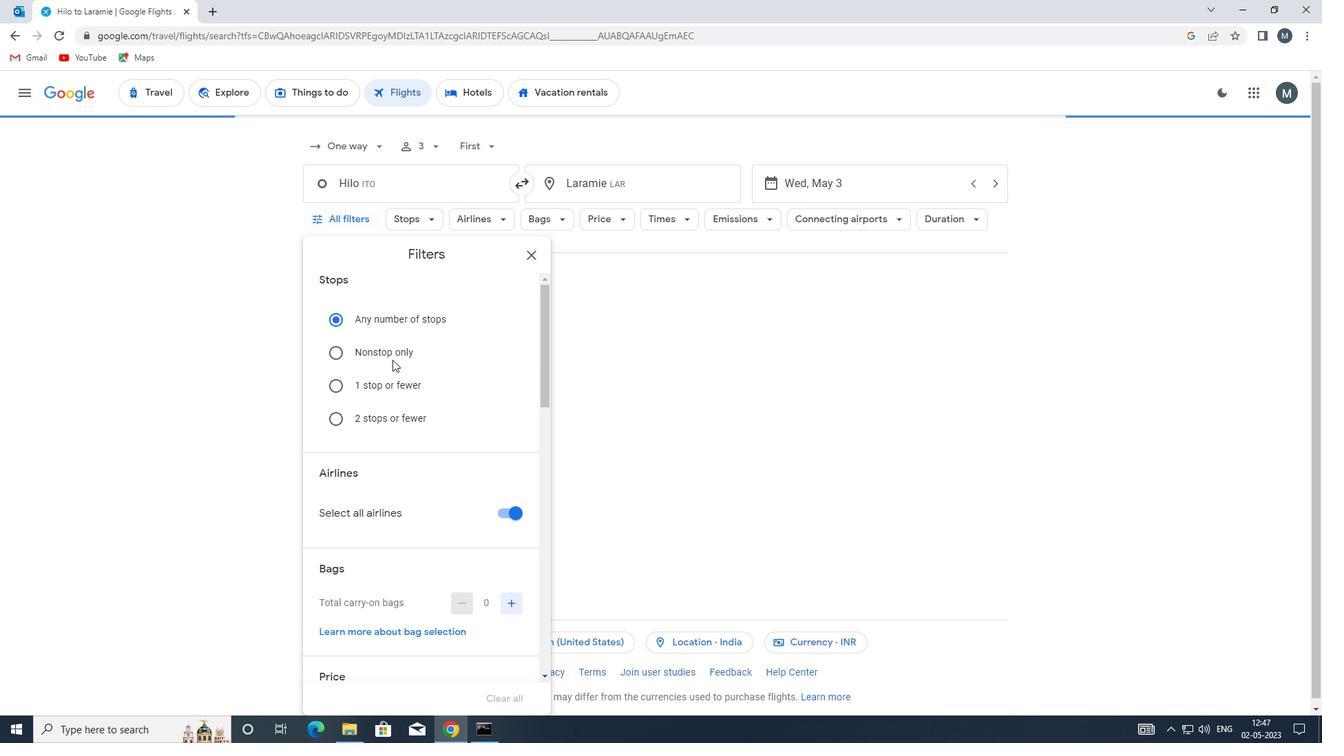 
Action: Mouse scrolled (404, 417) with delta (0, 0)
Screenshot: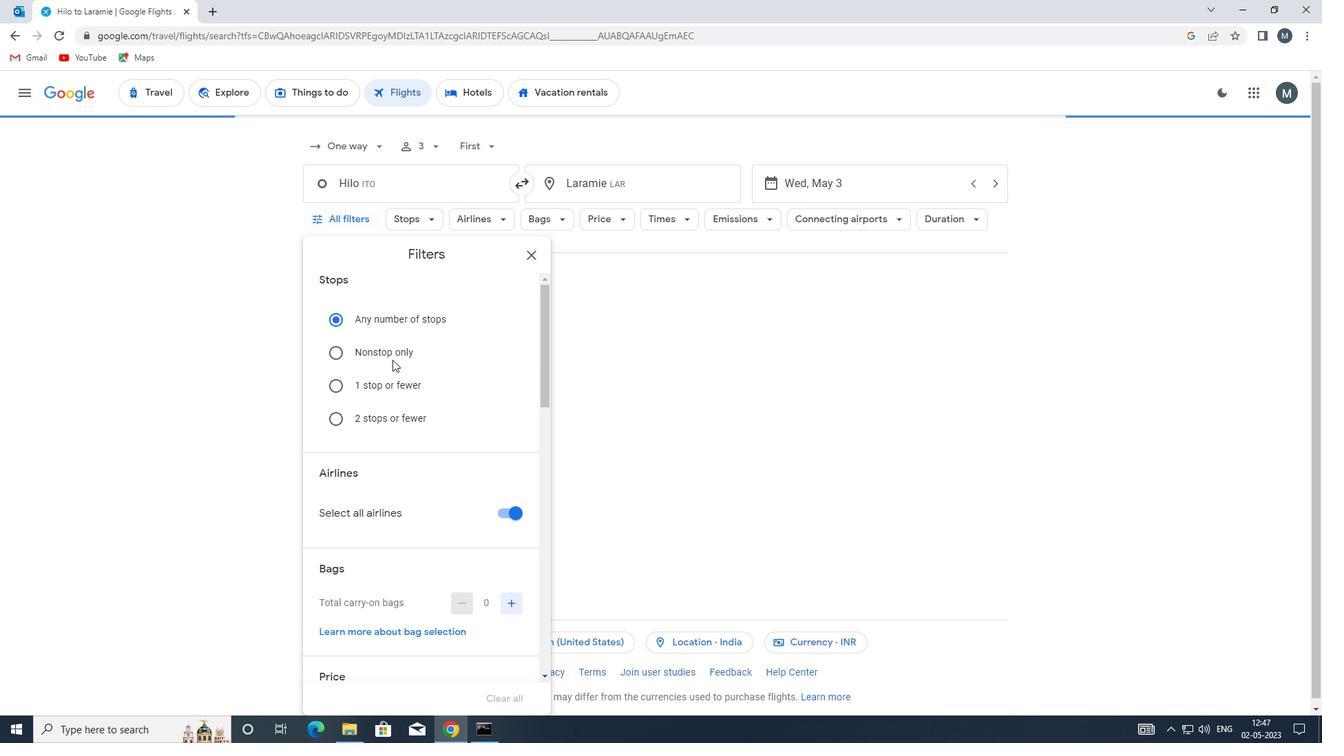 
Action: Mouse moved to (498, 448)
Screenshot: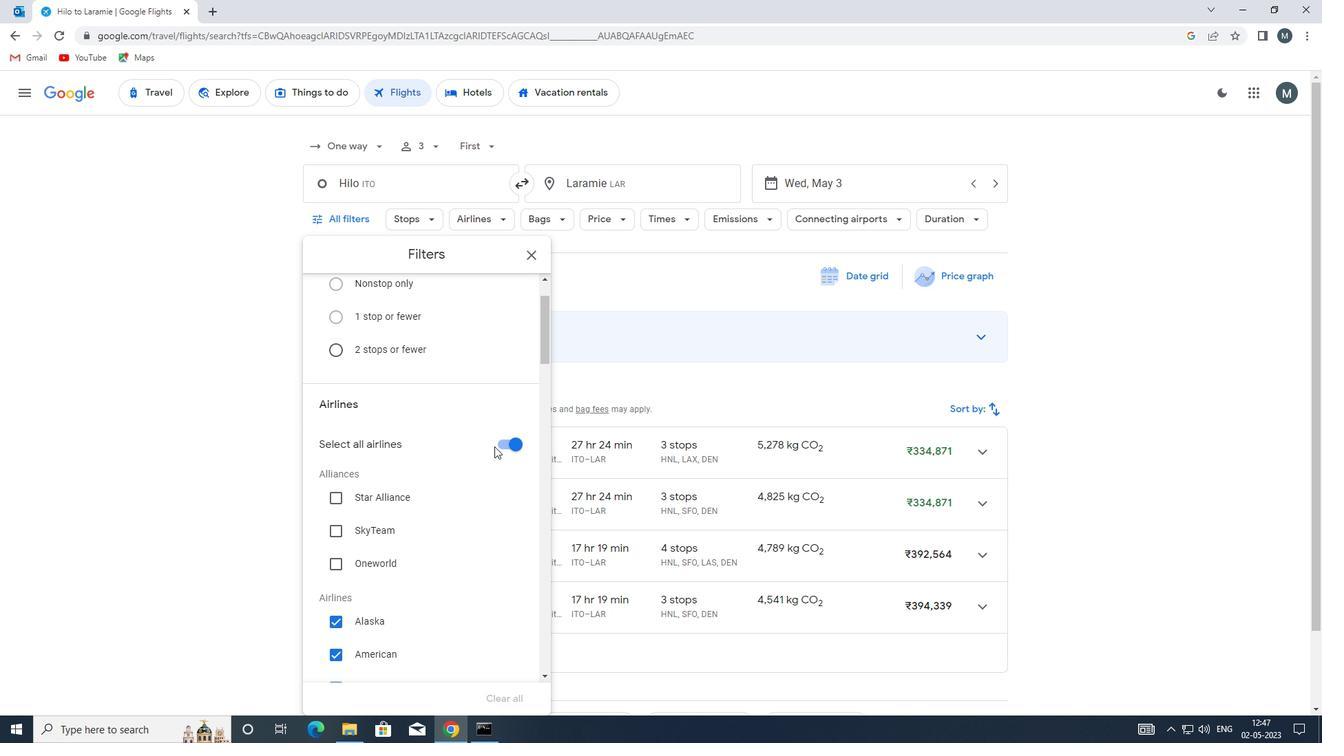
Action: Mouse pressed left at (498, 448)
Screenshot: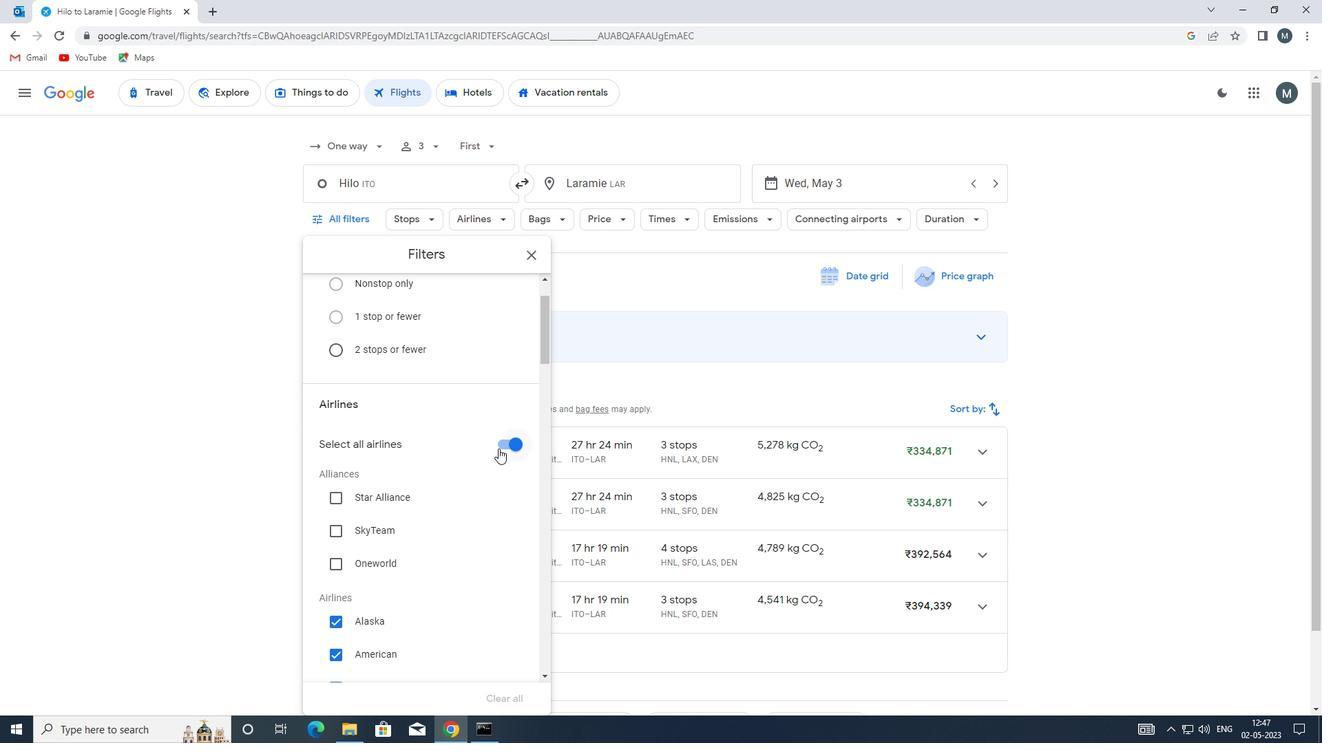 
Action: Mouse moved to (432, 475)
Screenshot: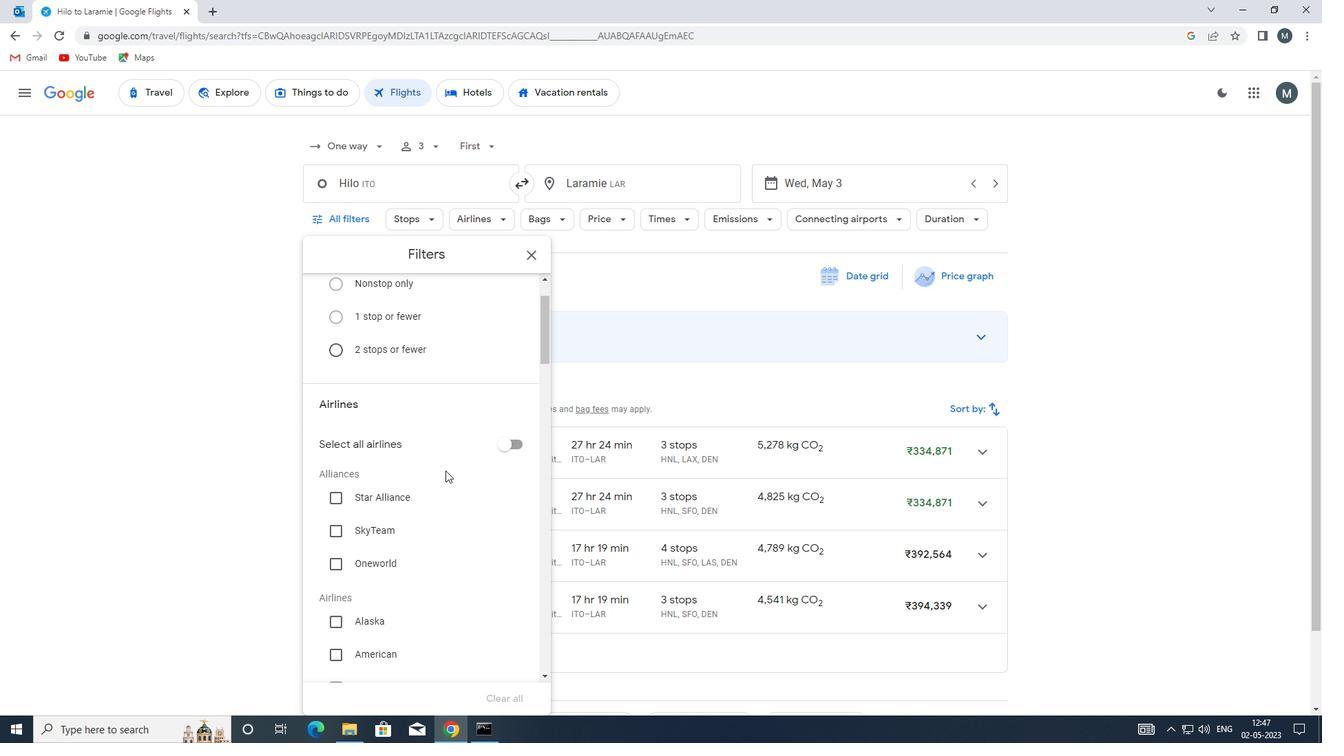 
Action: Mouse scrolled (432, 474) with delta (0, 0)
Screenshot: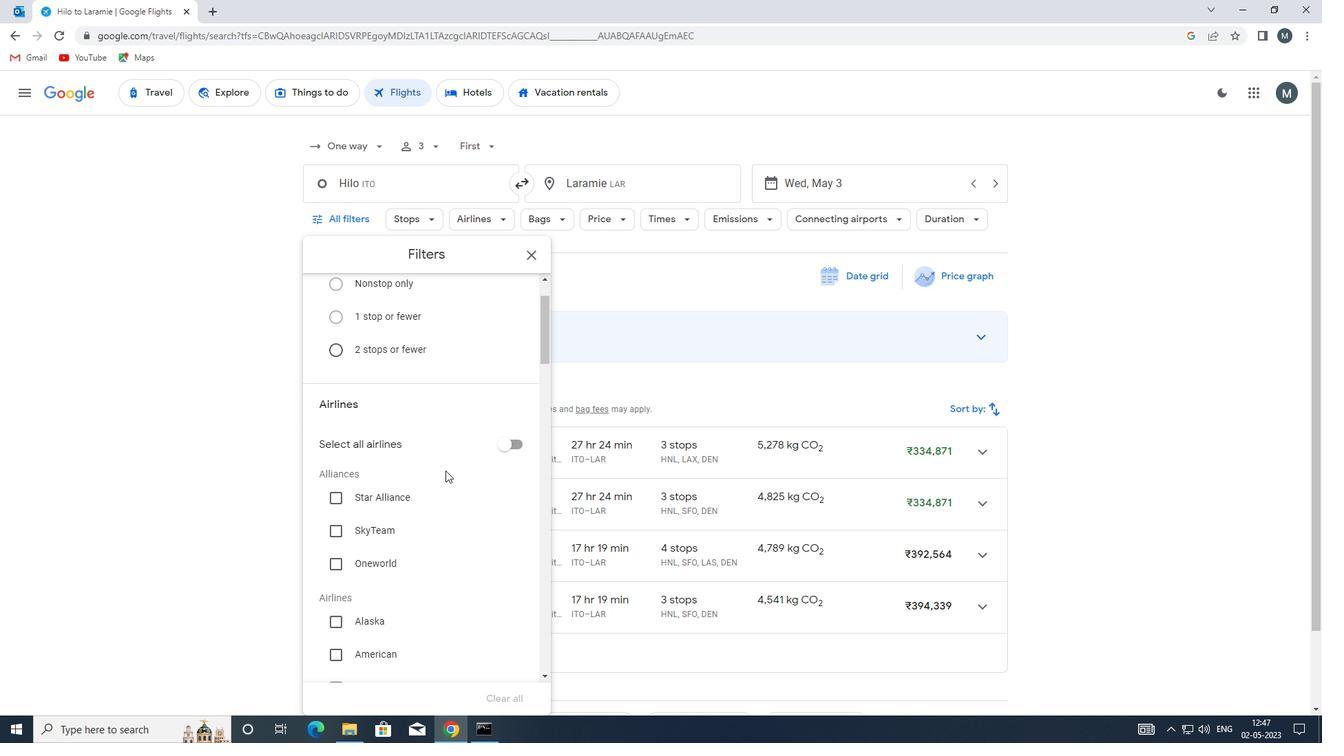 
Action: Mouse moved to (426, 478)
Screenshot: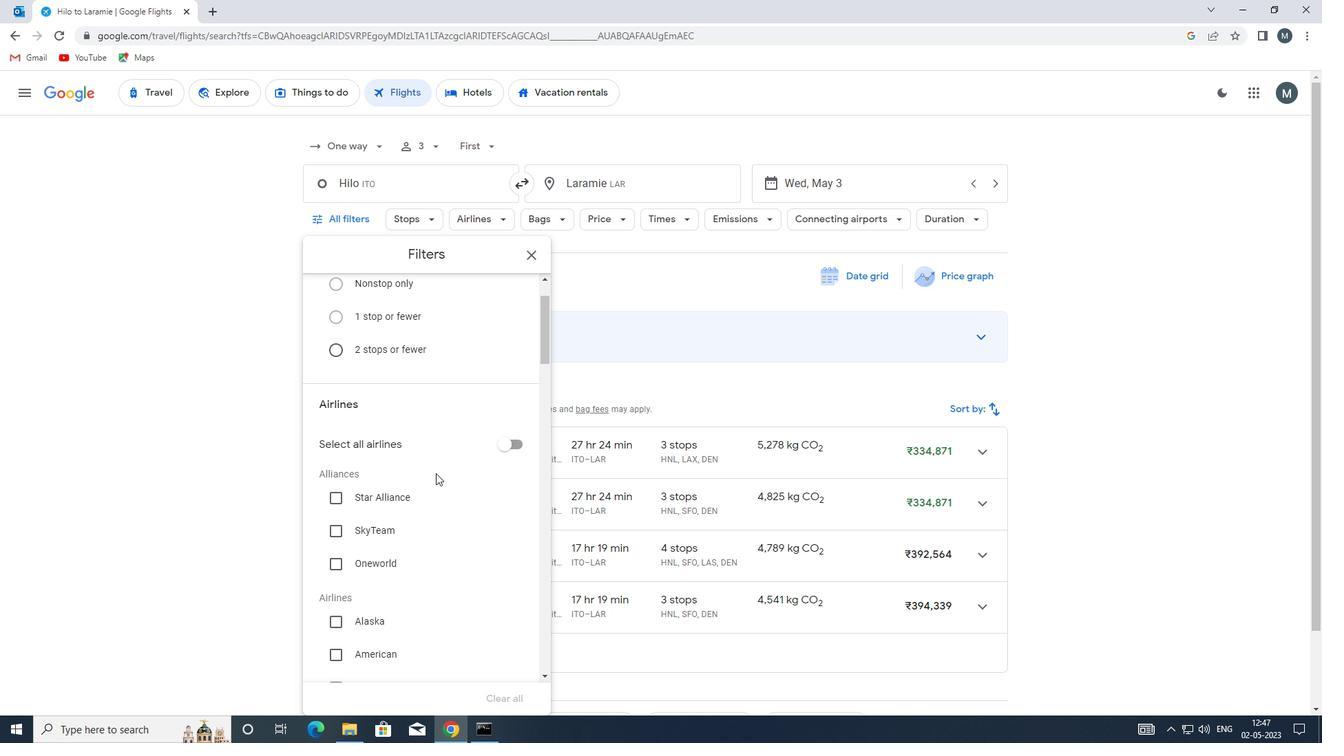 
Action: Mouse scrolled (426, 477) with delta (0, 0)
Screenshot: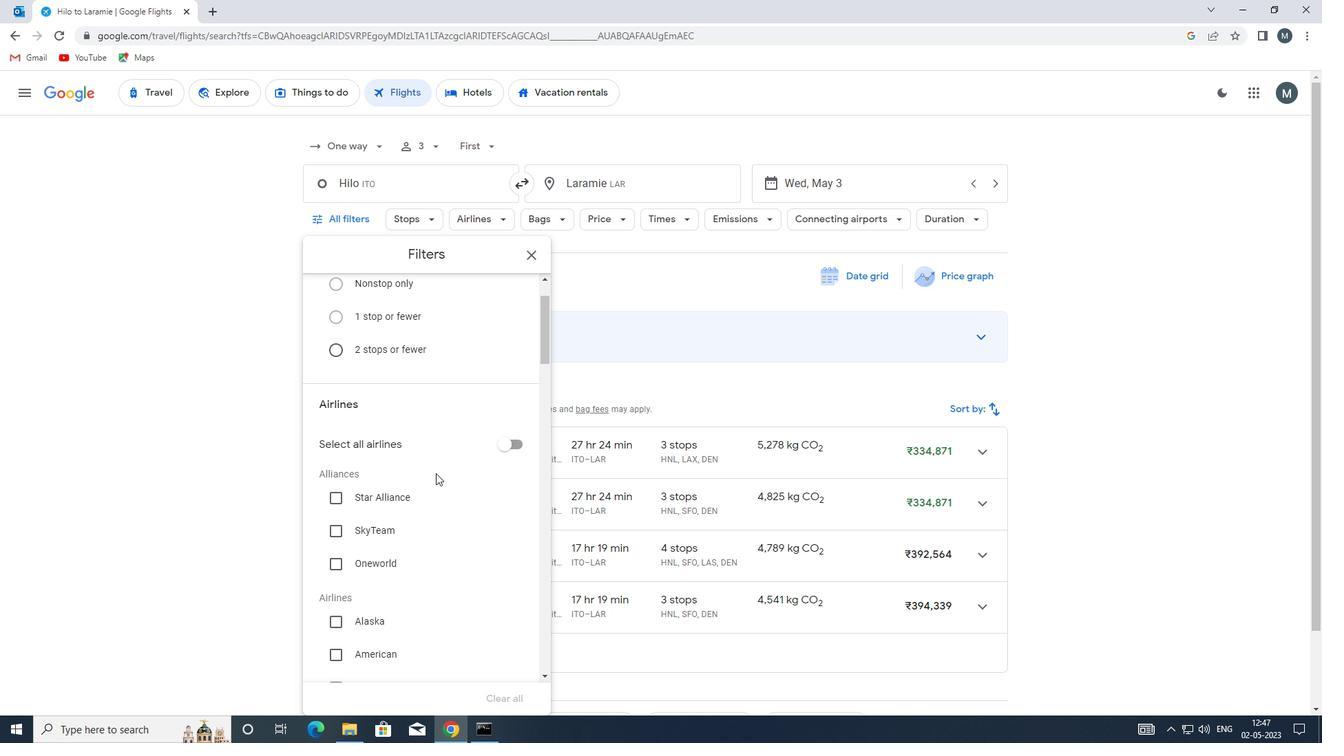 
Action: Mouse moved to (417, 479)
Screenshot: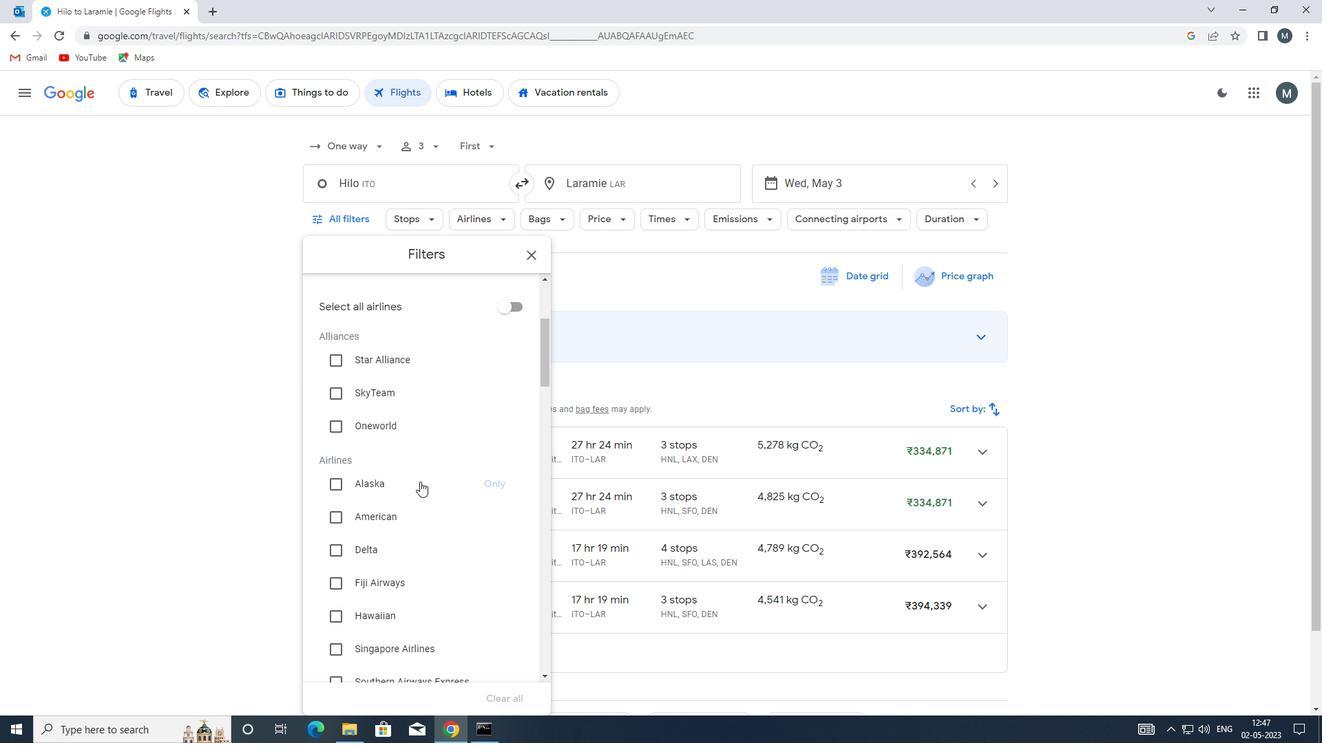 
Action: Mouse scrolled (417, 479) with delta (0, 0)
Screenshot: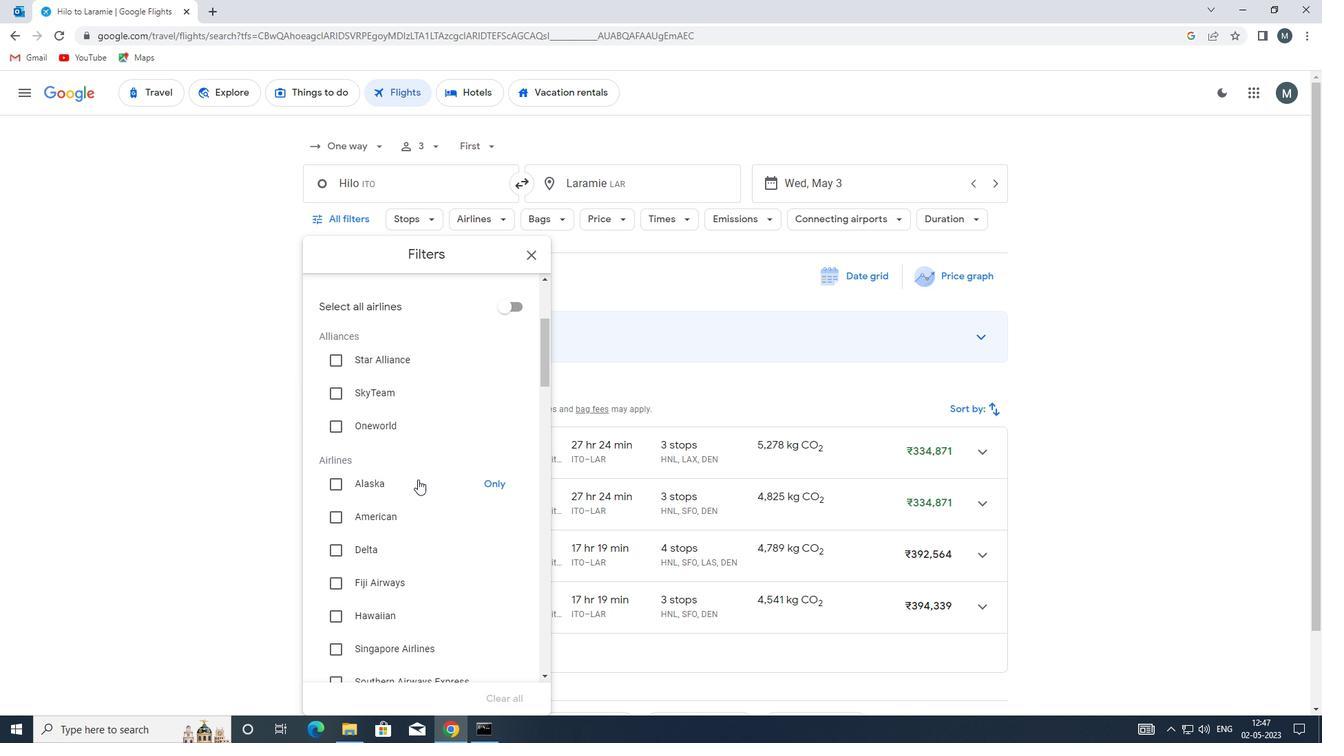 
Action: Mouse scrolled (417, 479) with delta (0, 0)
Screenshot: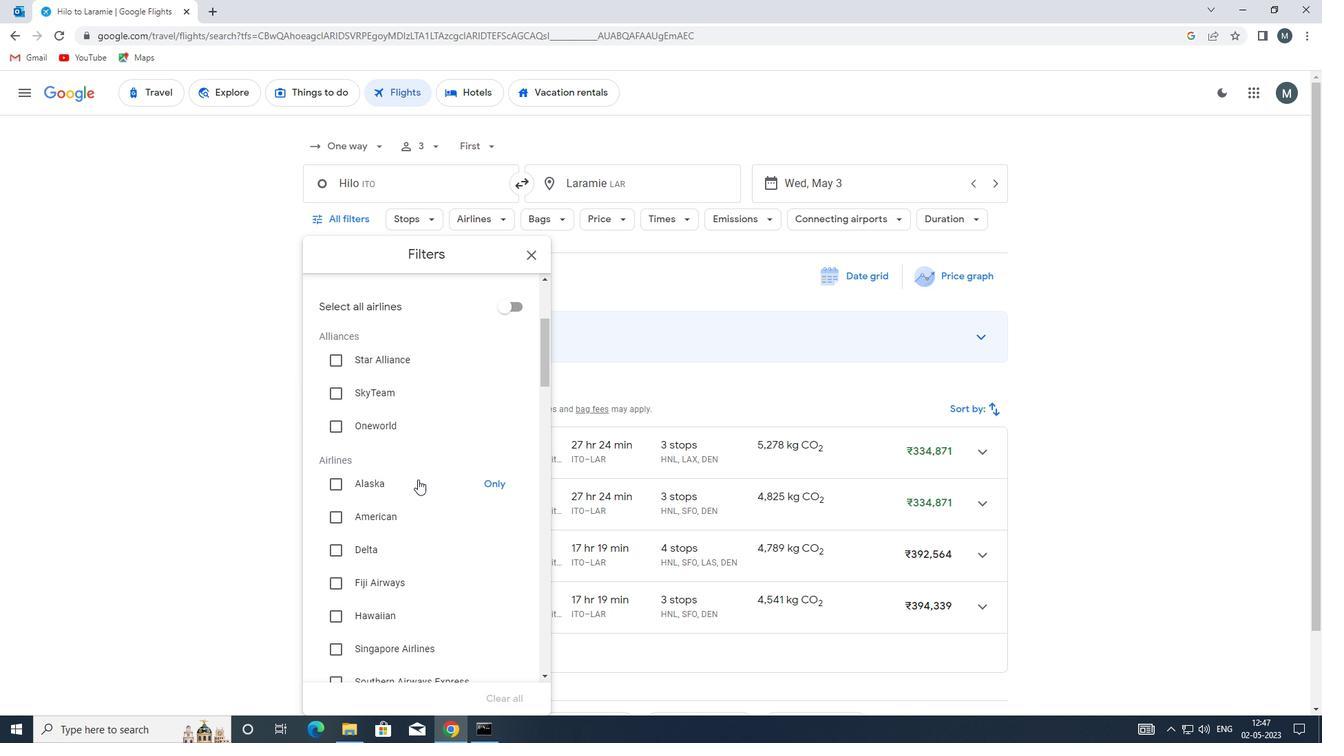 
Action: Mouse moved to (395, 473)
Screenshot: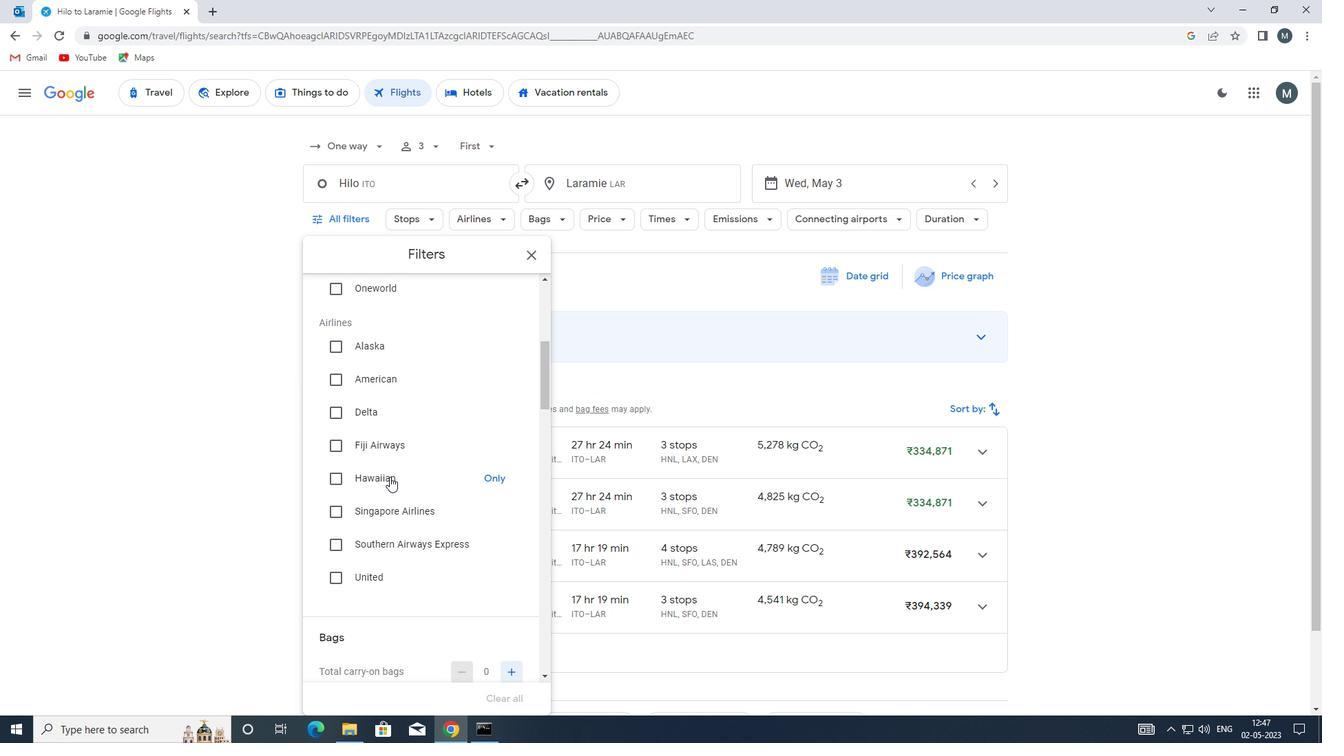 
Action: Mouse scrolled (395, 473) with delta (0, 0)
Screenshot: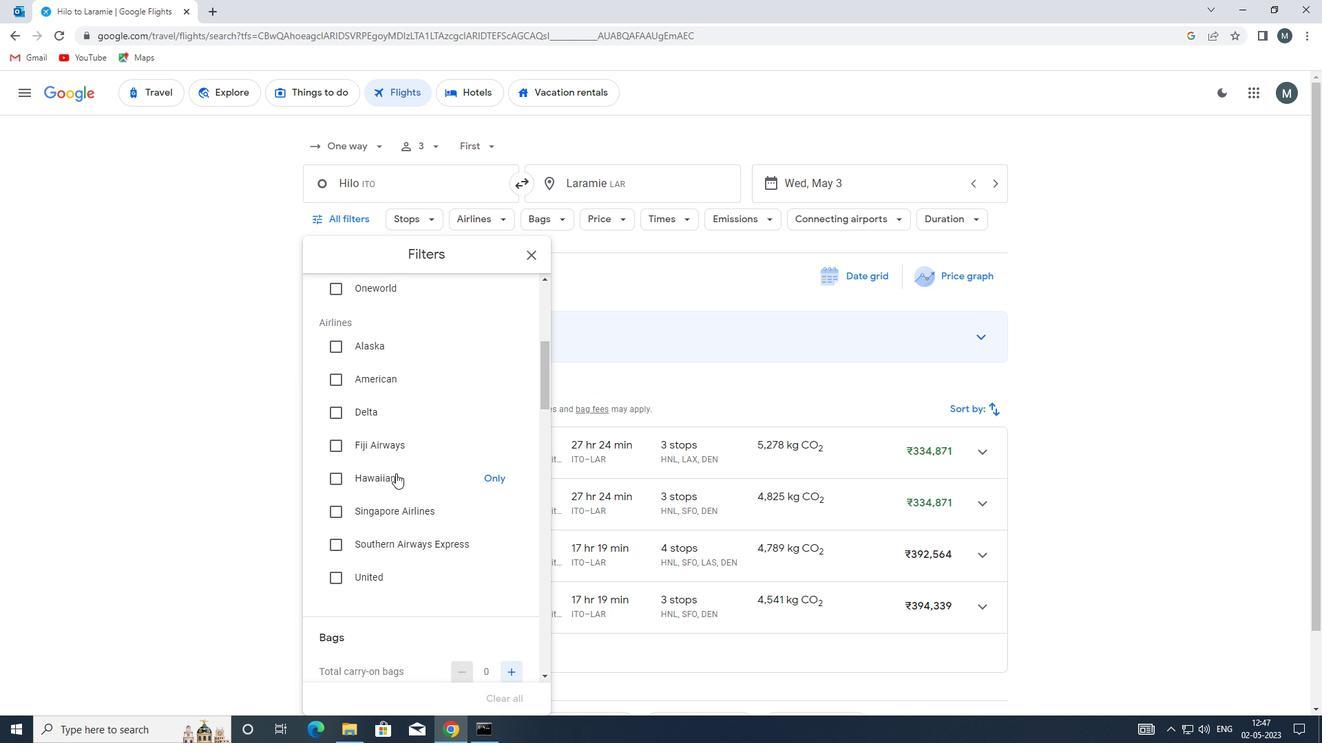 
Action: Mouse moved to (421, 484)
Screenshot: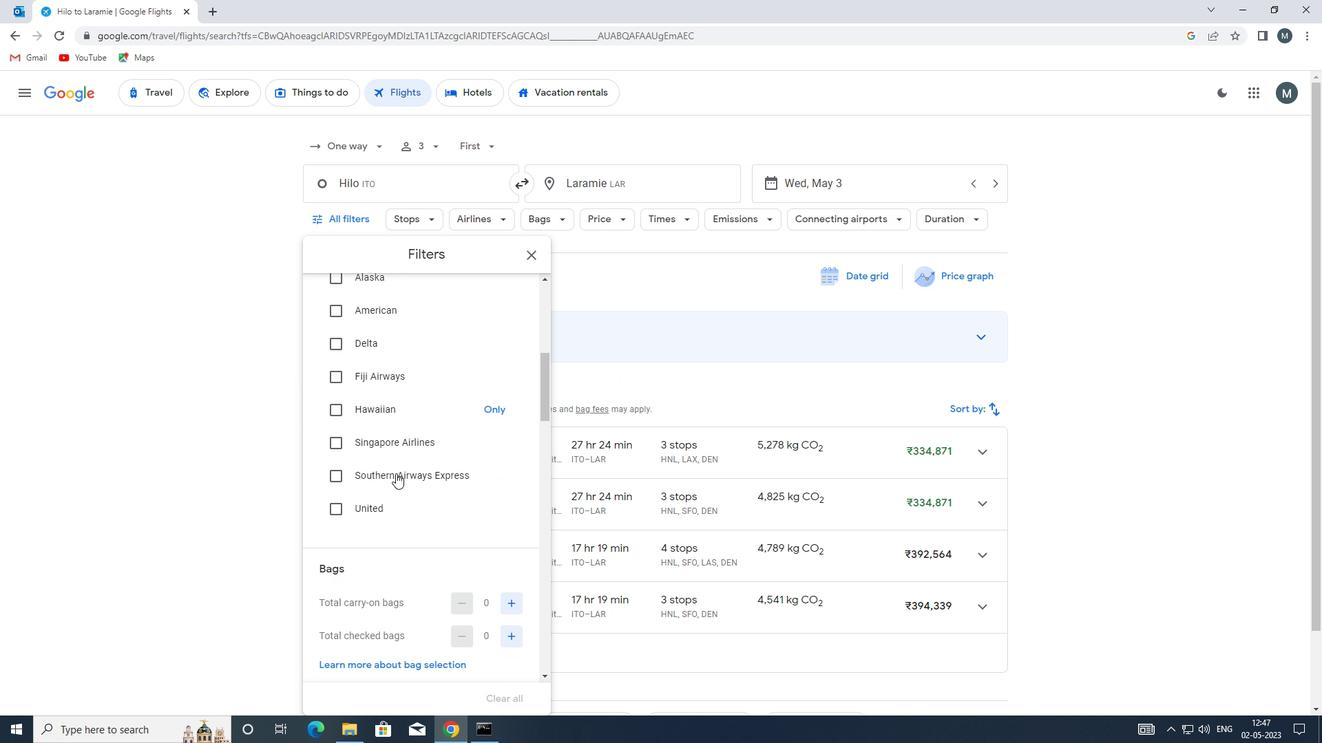 
Action: Mouse scrolled (421, 483) with delta (0, 0)
Screenshot: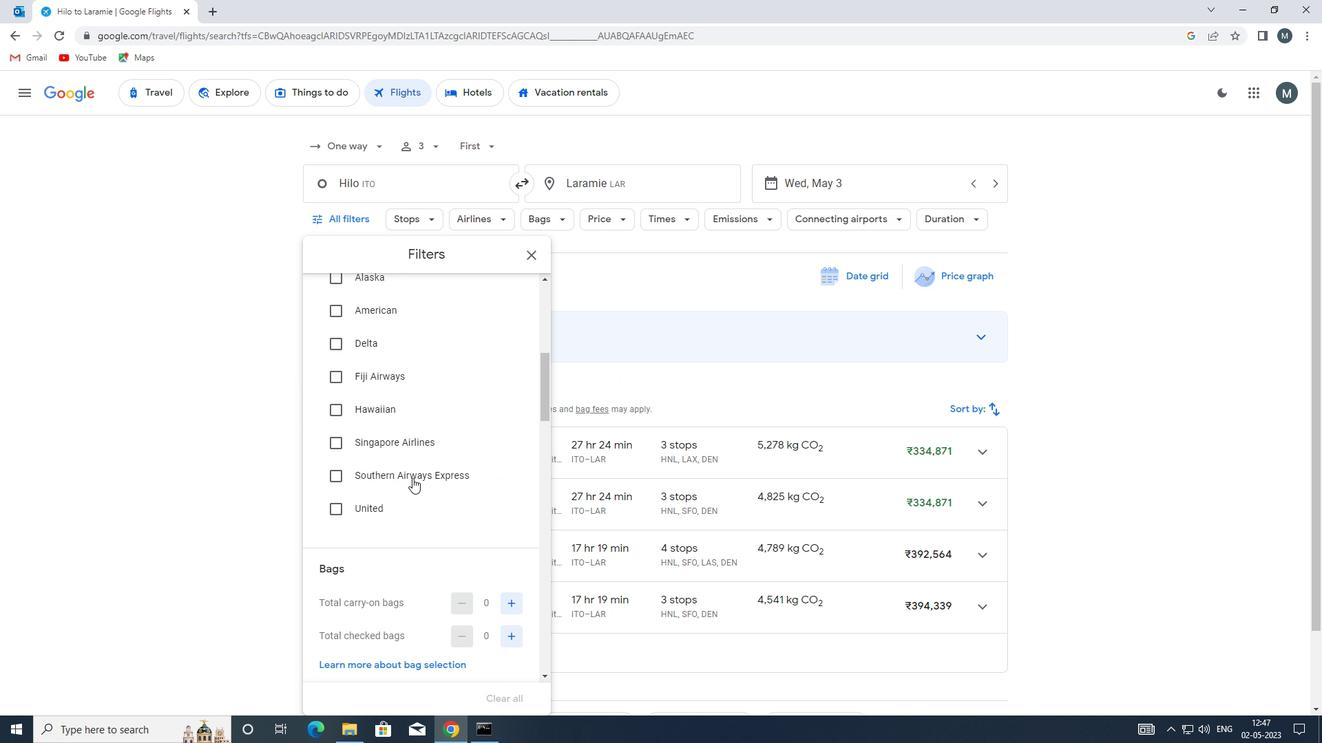 
Action: Mouse moved to (504, 533)
Screenshot: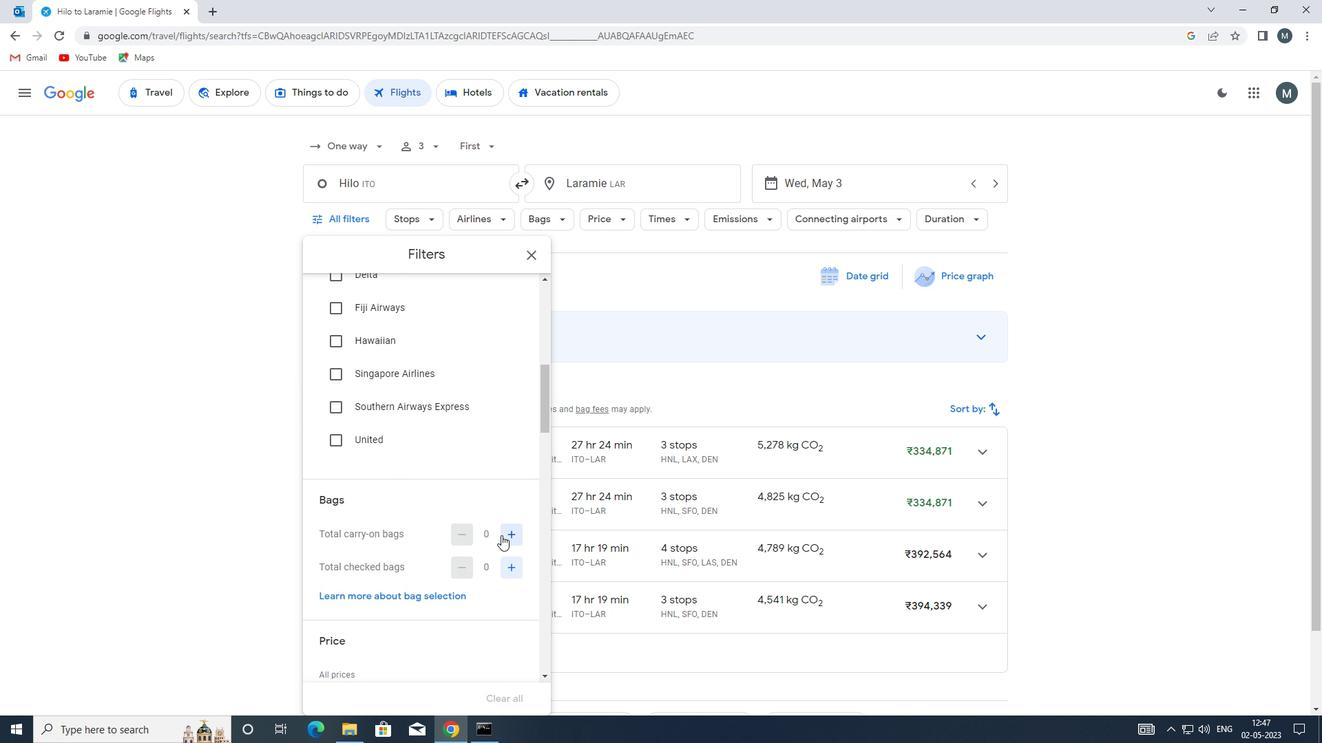 
Action: Mouse pressed left at (504, 533)
Screenshot: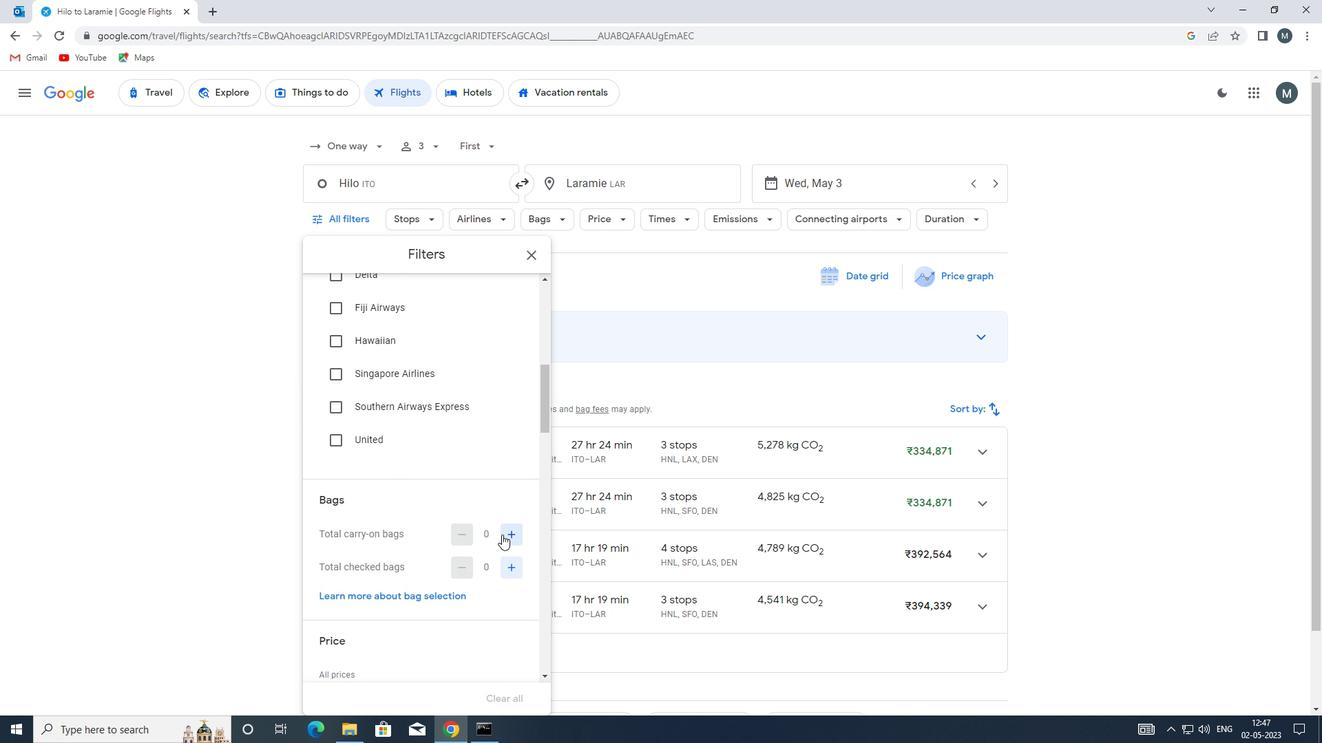 
Action: Mouse moved to (437, 508)
Screenshot: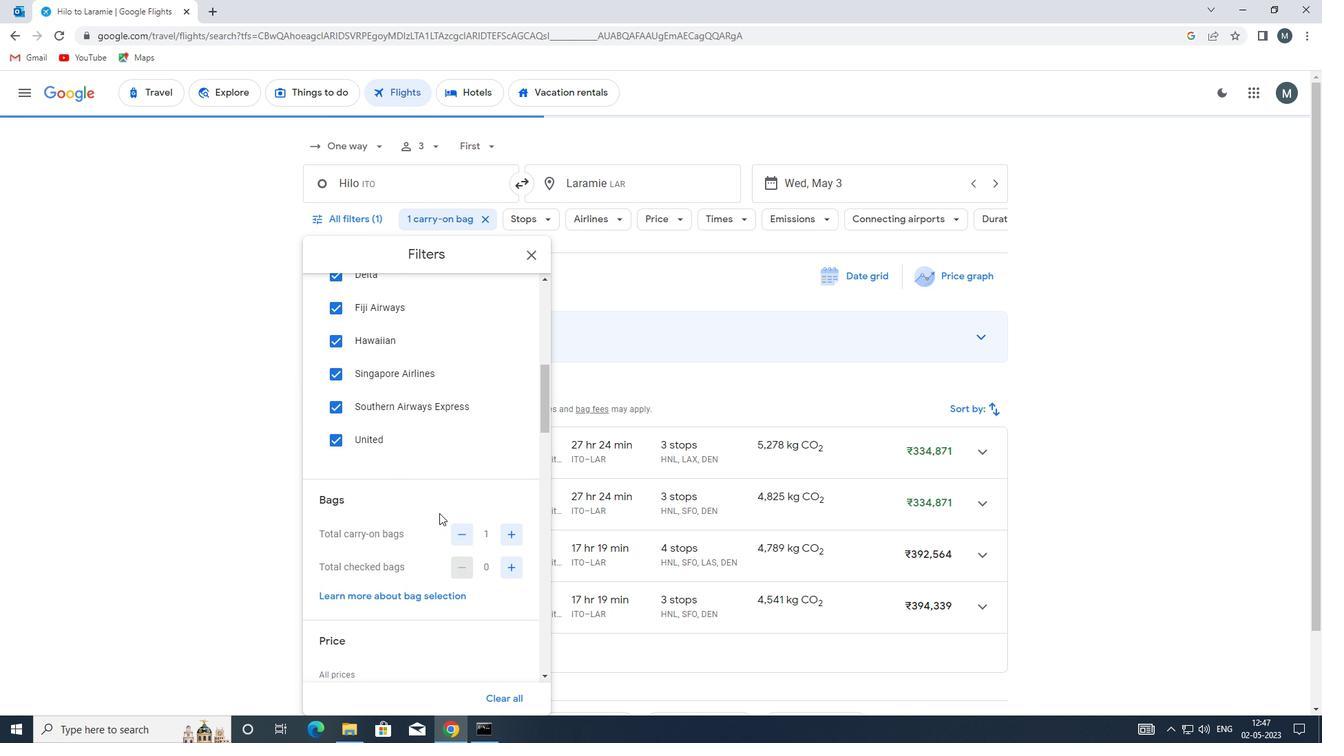 
Action: Mouse scrolled (437, 508) with delta (0, 0)
Screenshot: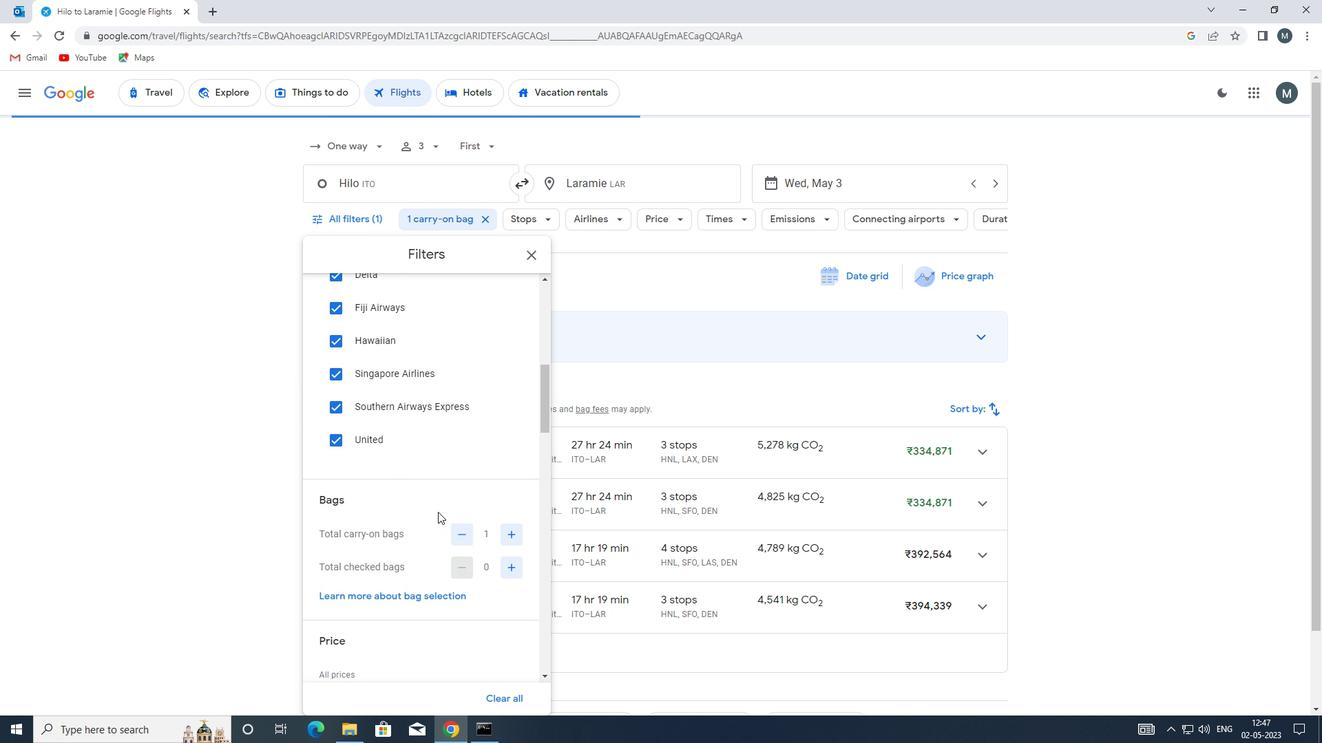 
Action: Mouse scrolled (437, 508) with delta (0, 0)
Screenshot: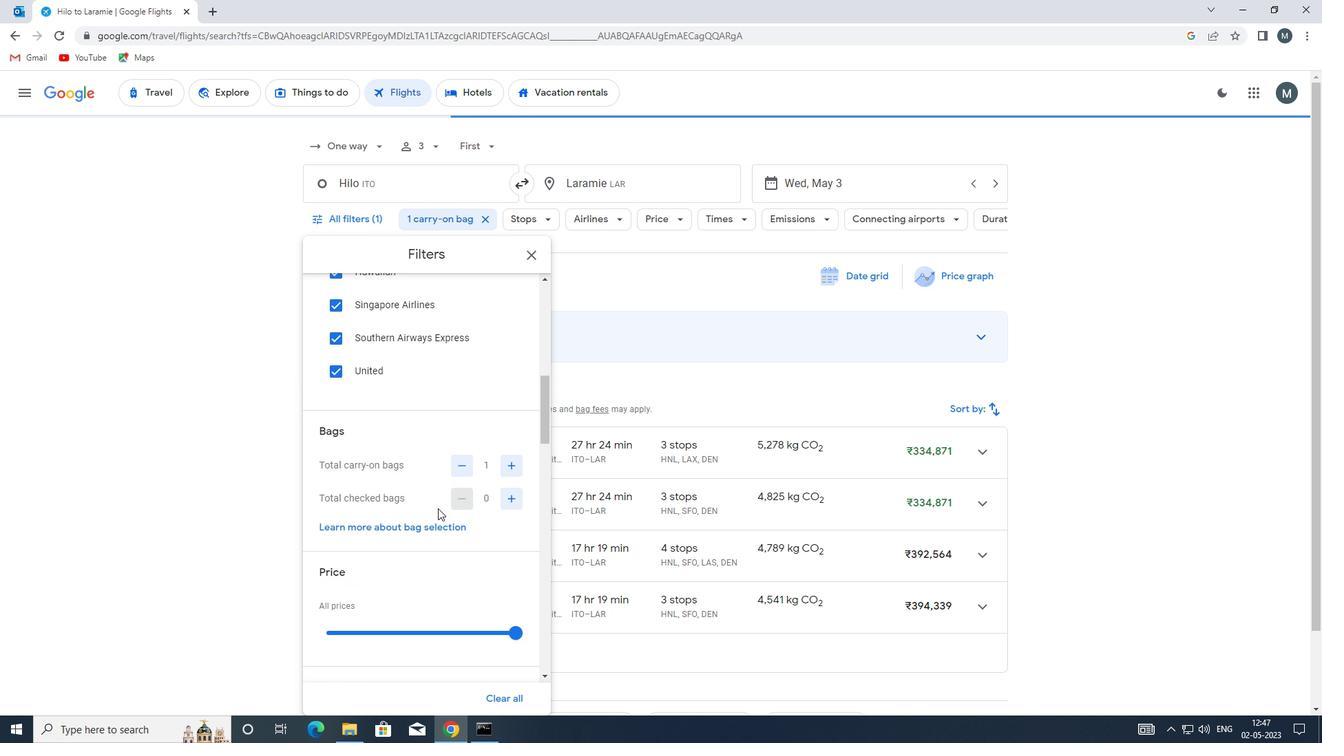 
Action: Mouse moved to (431, 566)
Screenshot: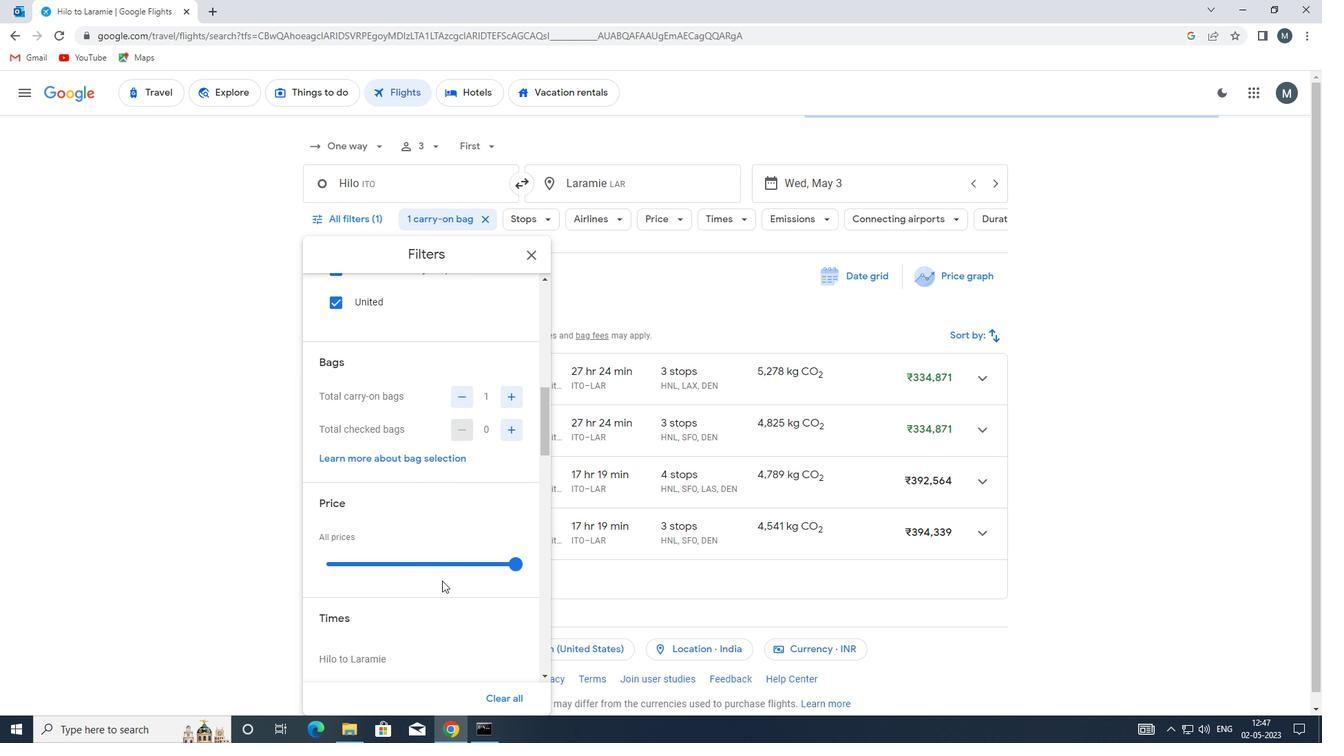 
Action: Mouse pressed left at (431, 566)
Screenshot: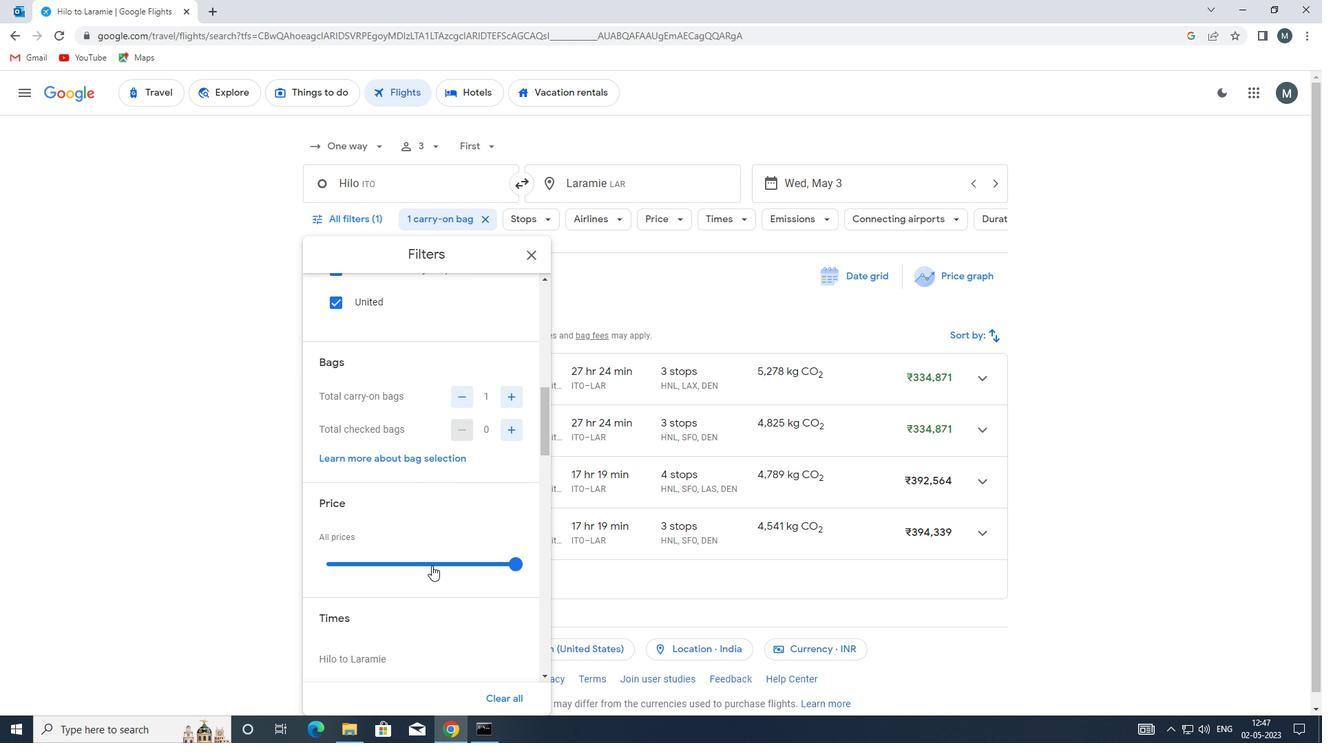 
Action: Mouse pressed left at (431, 566)
Screenshot: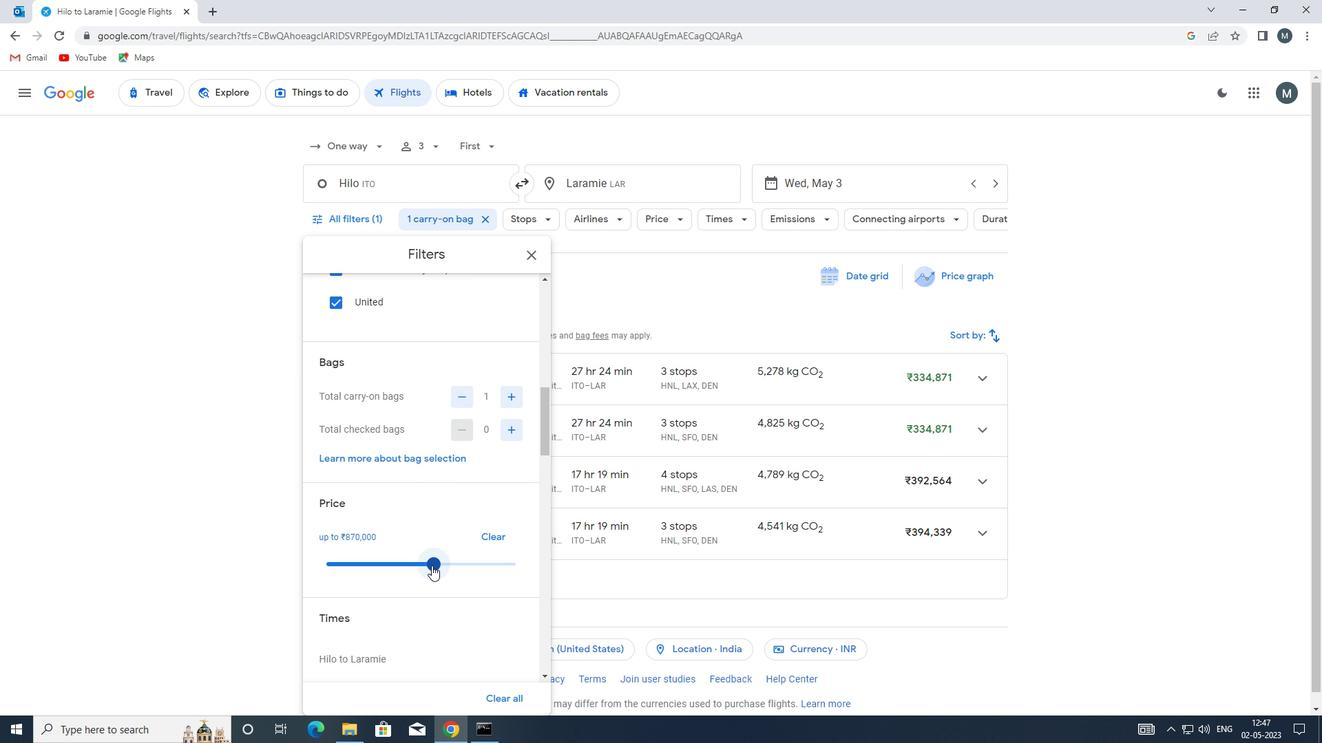 
Action: Mouse moved to (327, 559)
Screenshot: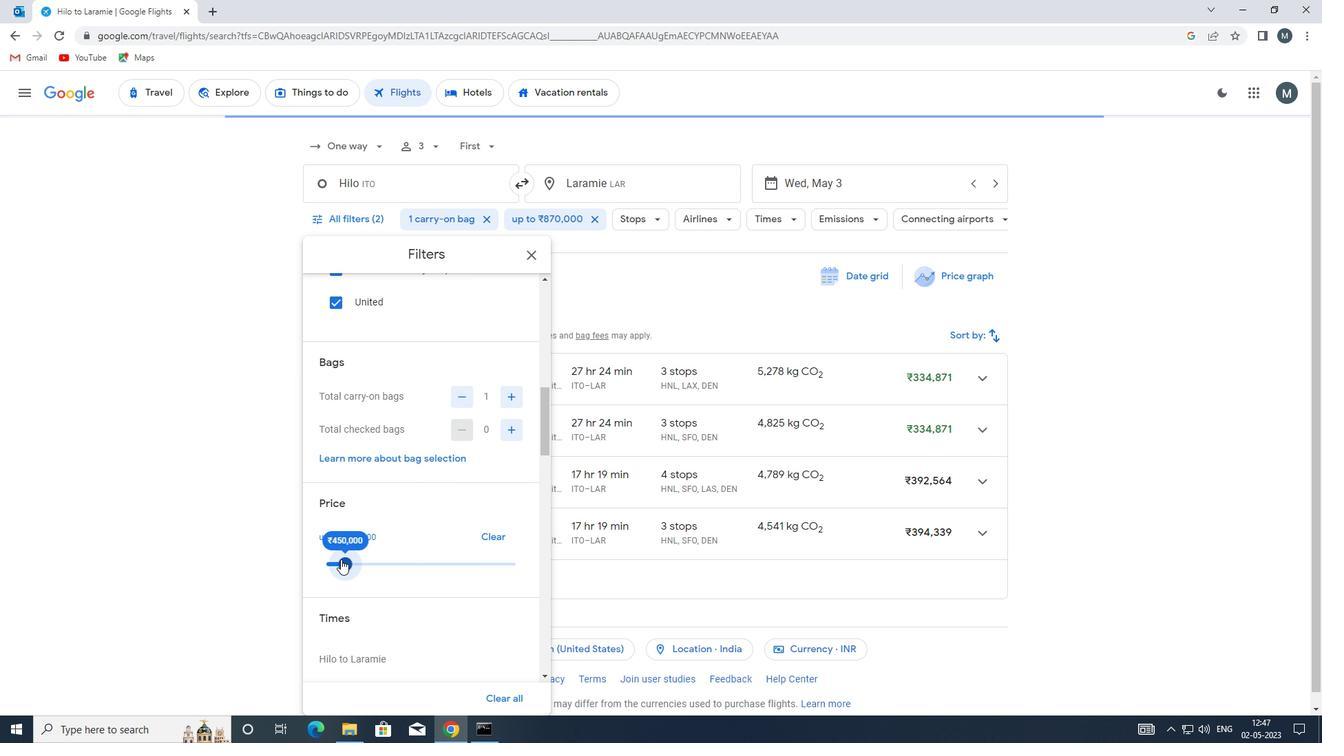 
Action: Mouse pressed left at (327, 559)
Screenshot: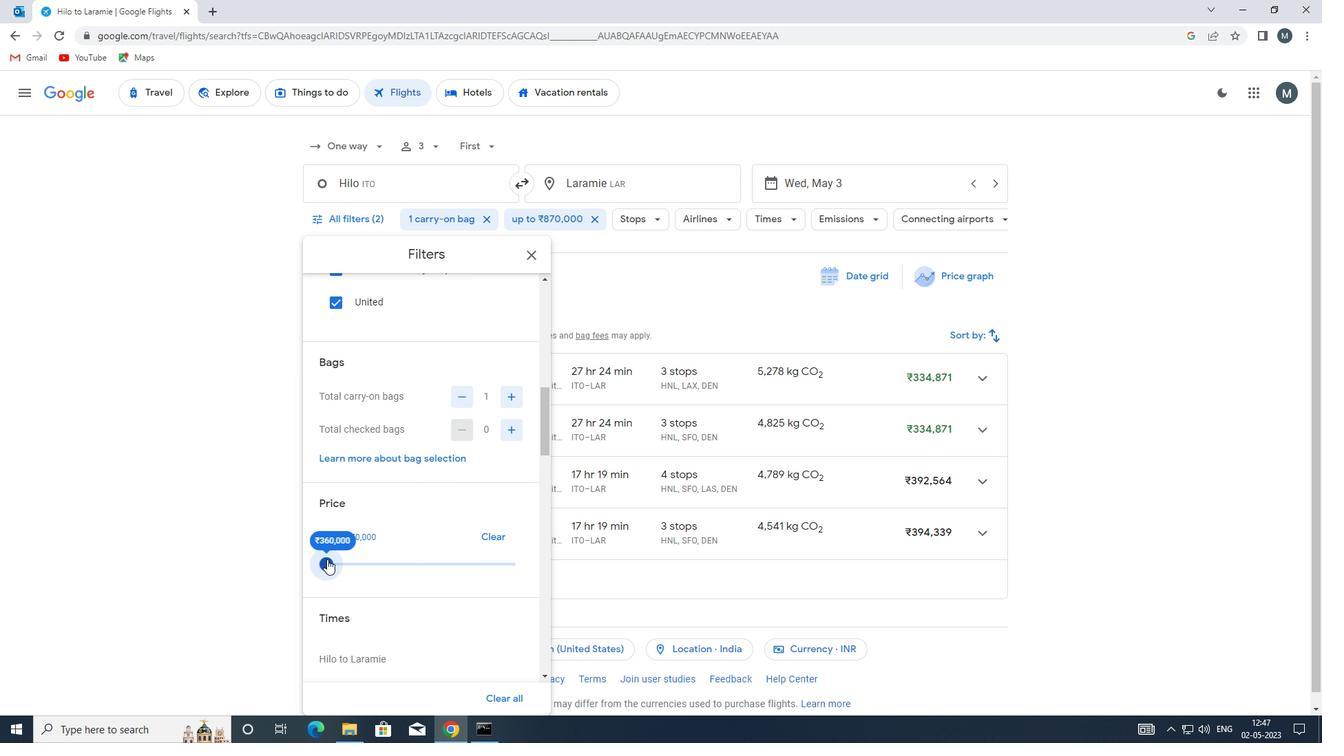 
Action: Mouse moved to (431, 533)
Screenshot: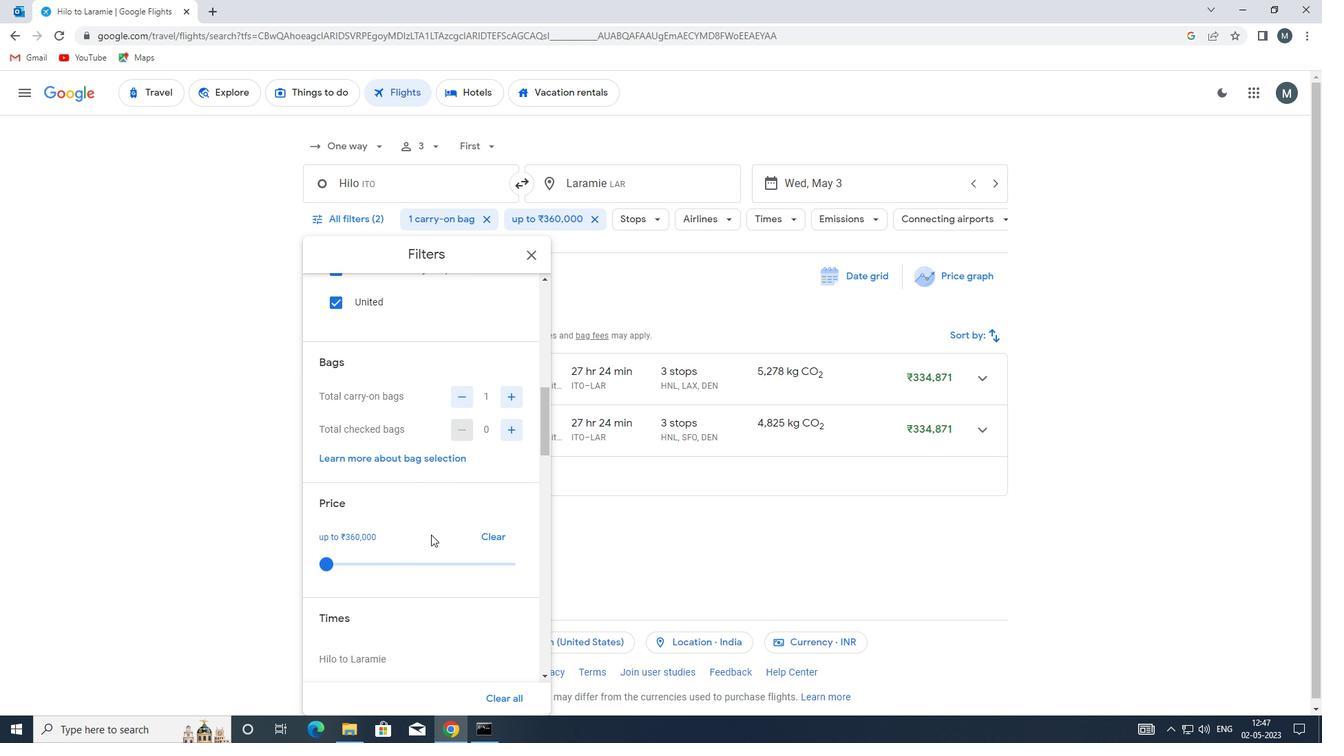 
Action: Mouse scrolled (431, 532) with delta (0, 0)
Screenshot: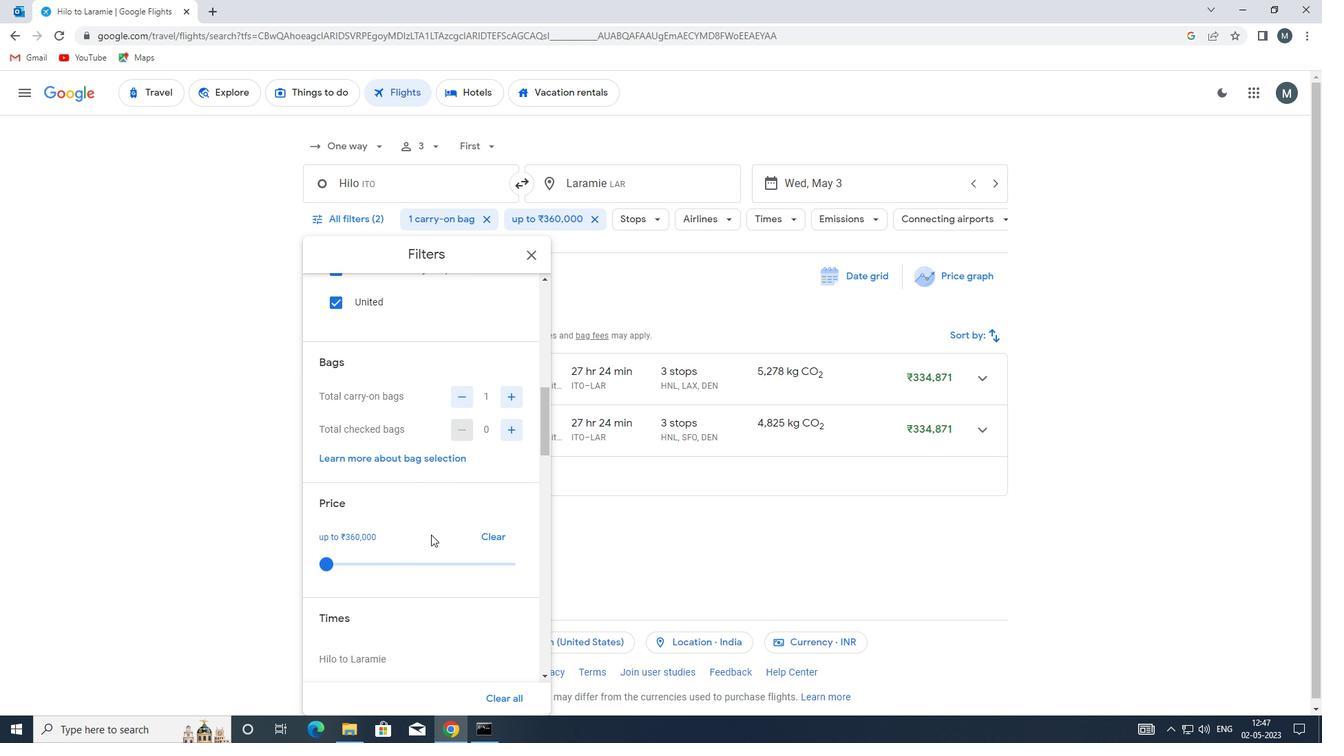 
Action: Mouse scrolled (431, 532) with delta (0, 0)
Screenshot: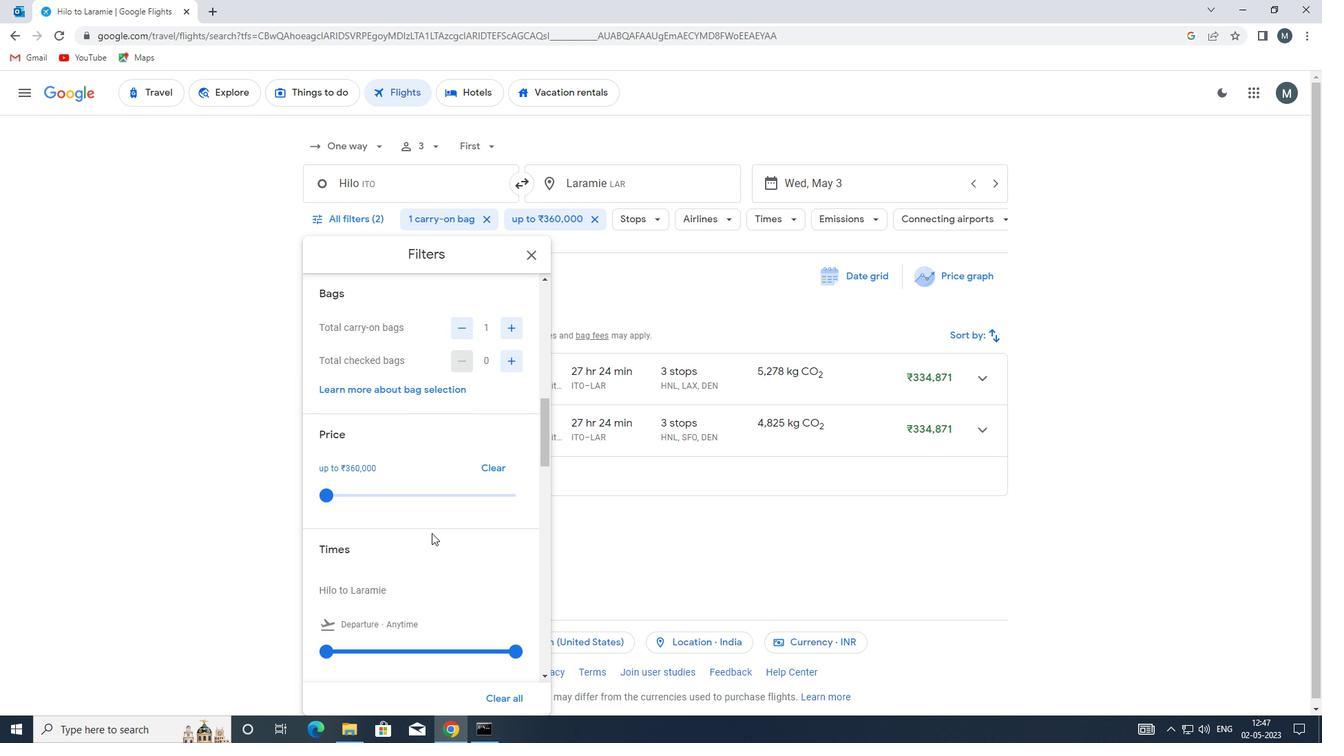 
Action: Mouse moved to (420, 537)
Screenshot: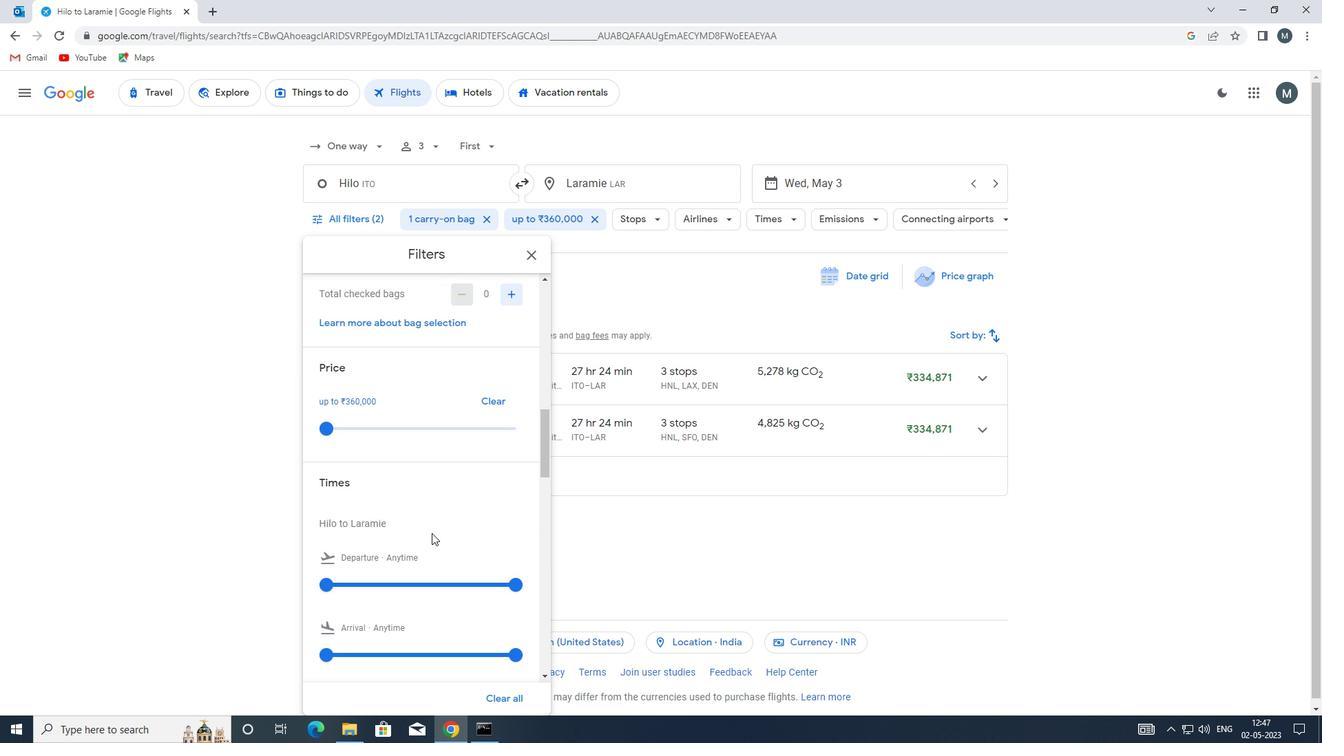 
Action: Mouse scrolled (420, 536) with delta (0, 0)
Screenshot: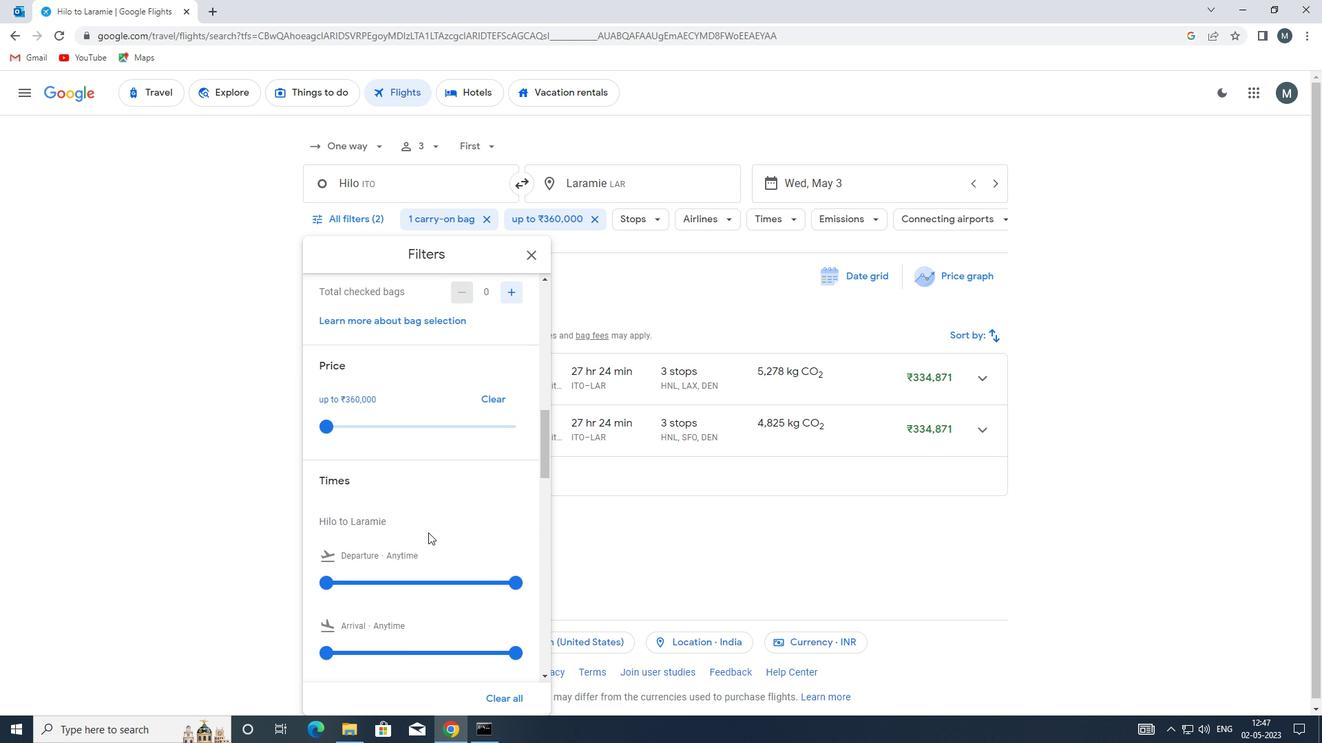 
Action: Mouse scrolled (420, 536) with delta (0, 0)
Screenshot: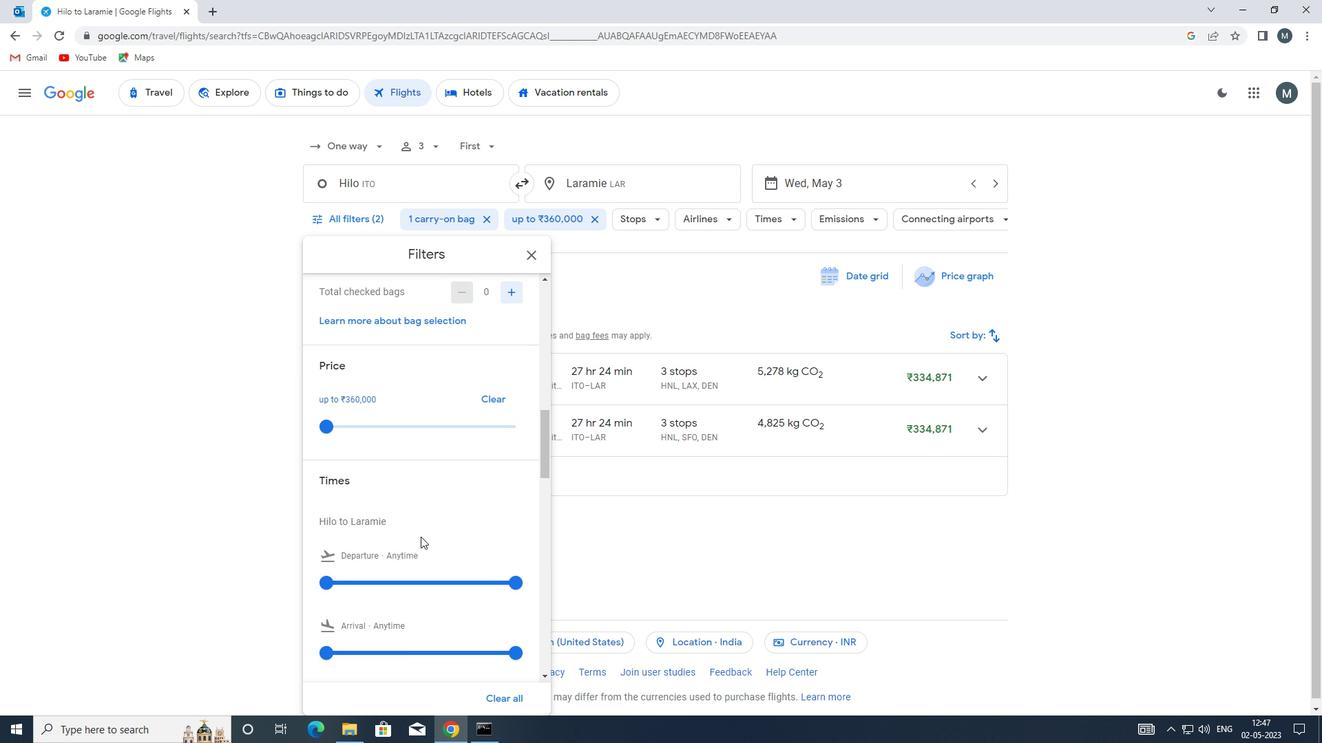 
Action: Mouse moved to (331, 449)
Screenshot: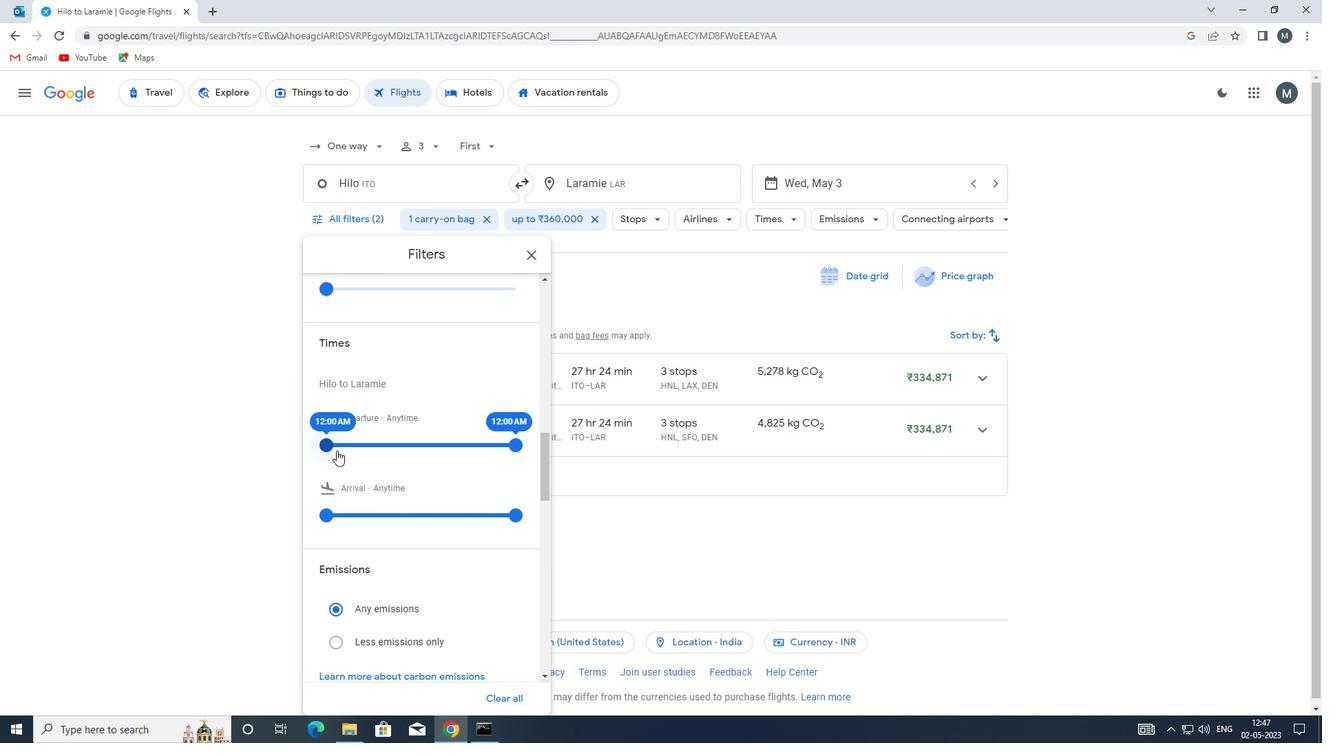 
Action: Mouse pressed left at (331, 449)
Screenshot: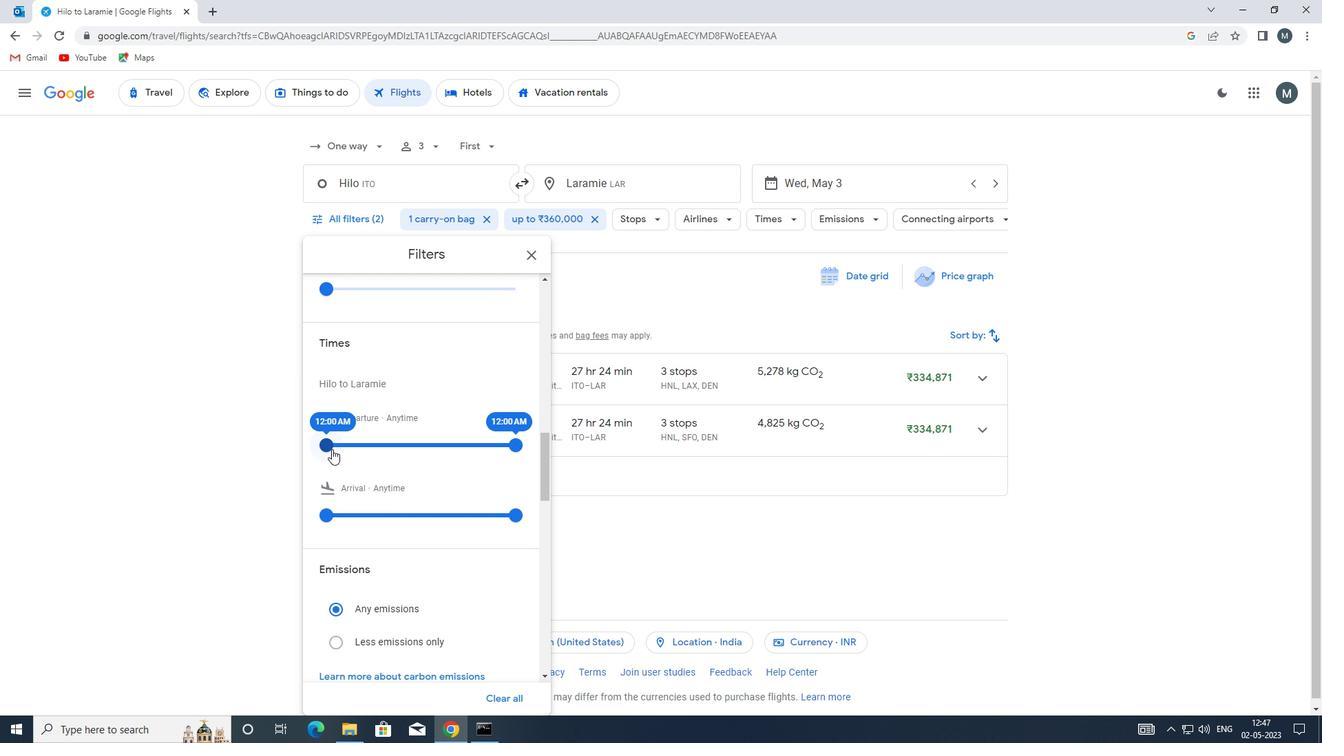 
Action: Mouse moved to (476, 451)
Screenshot: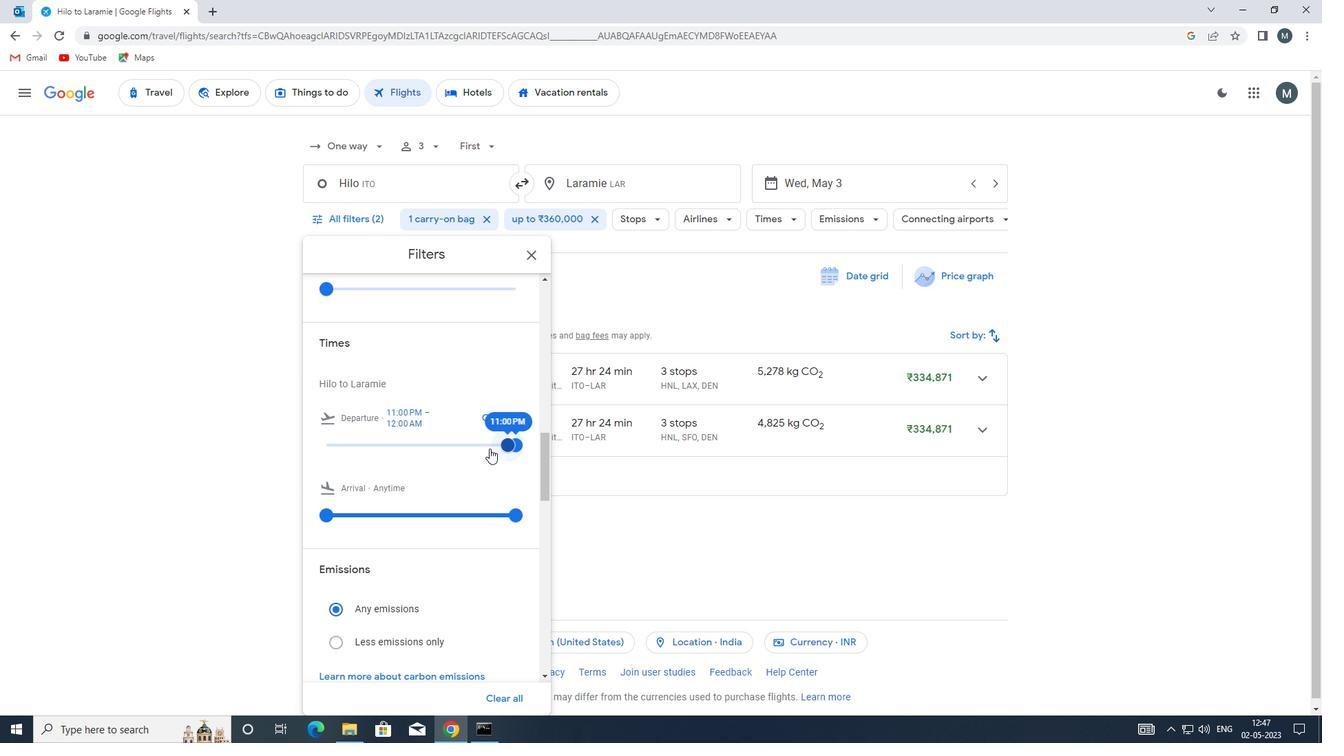 
Action: Mouse scrolled (476, 451) with delta (0, 0)
Screenshot: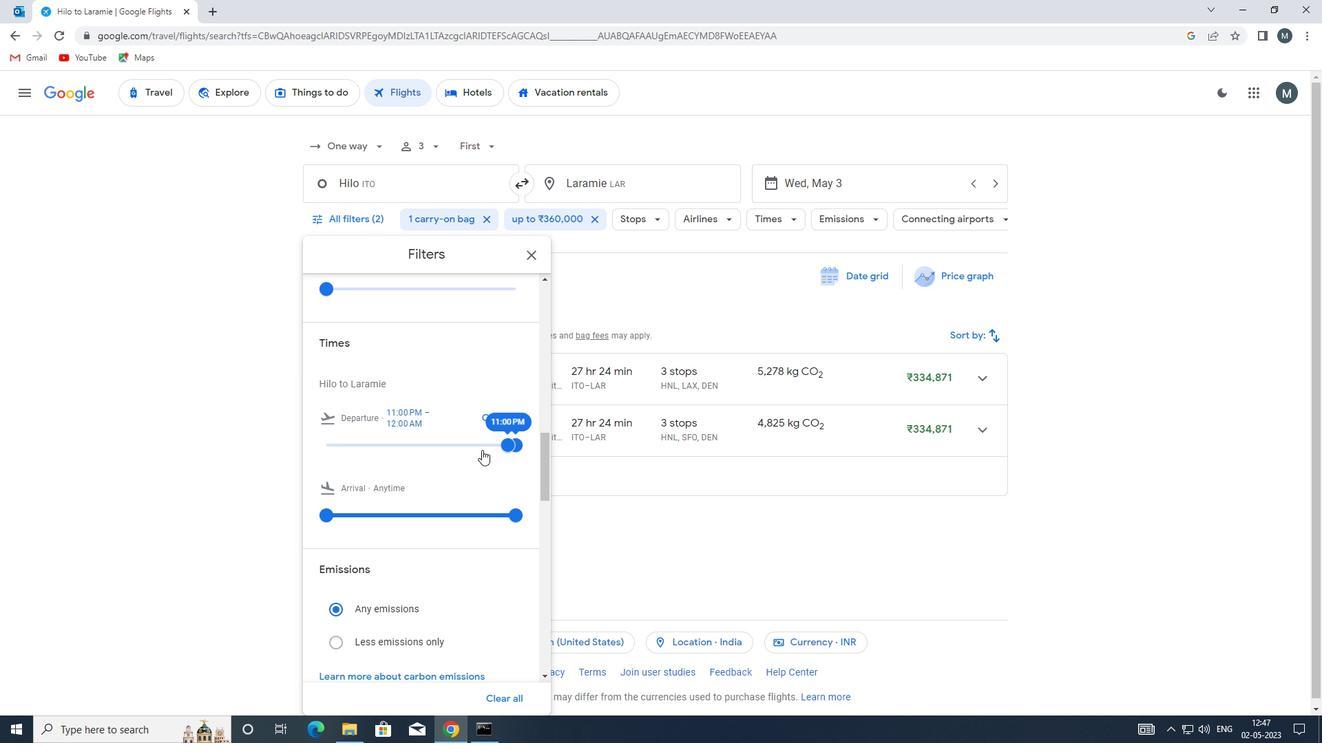 
Action: Mouse moved to (535, 260)
Screenshot: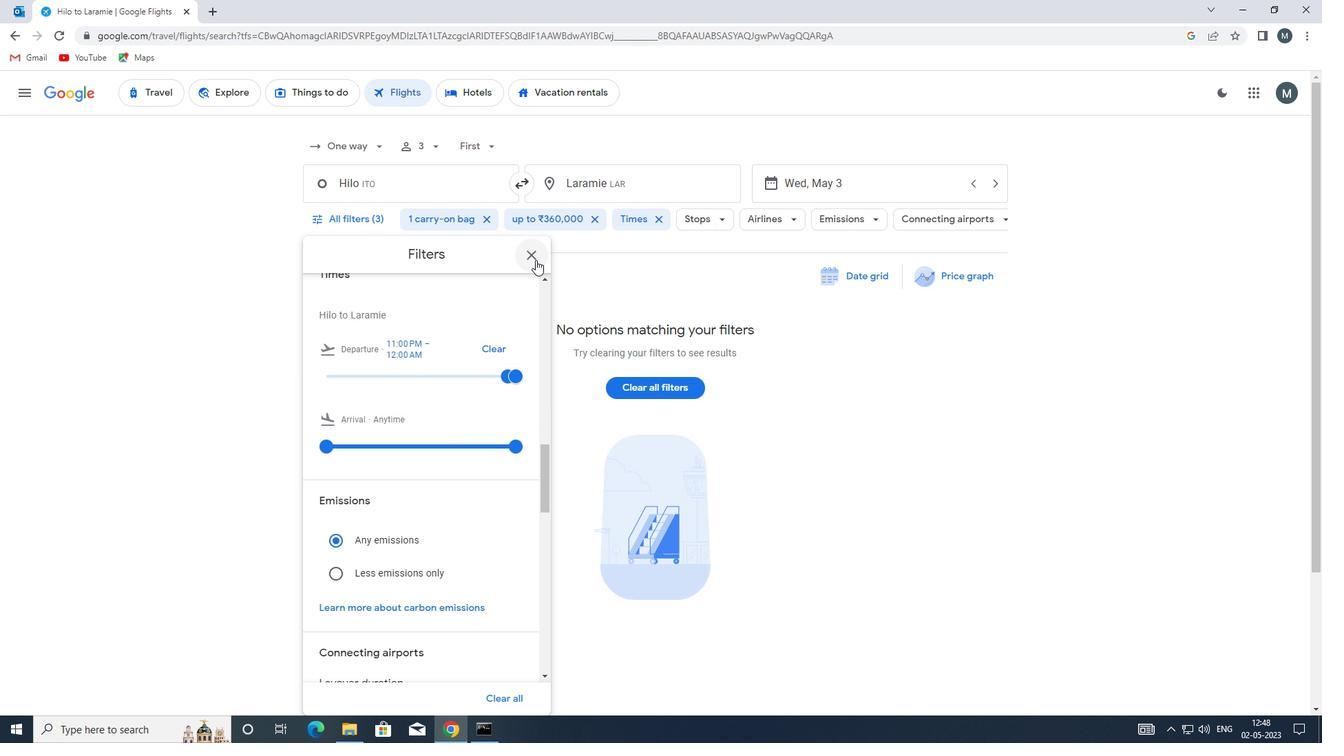 
Action: Mouse pressed left at (535, 260)
Screenshot: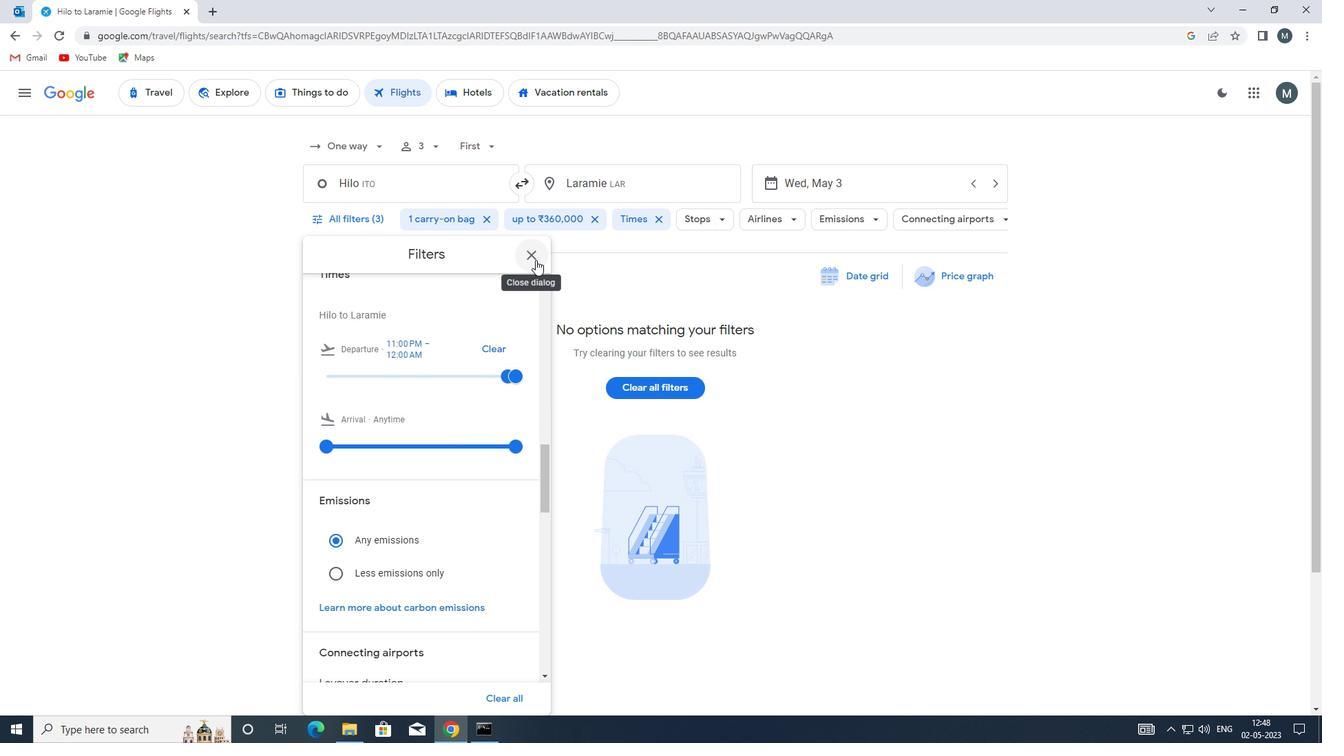 
